 Task: Check the average views per listing of front patio in the last 3 years.
Action: Mouse moved to (1048, 240)
Screenshot: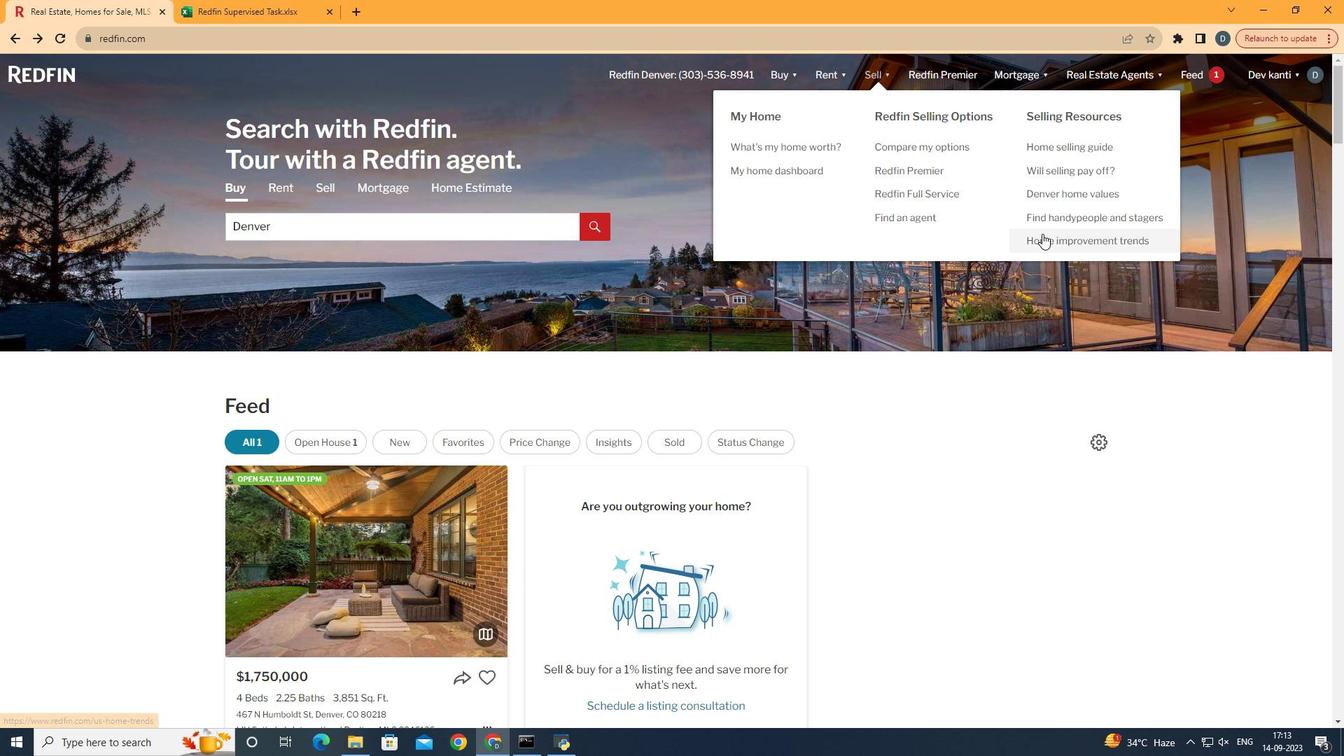 
Action: Mouse pressed left at (1048, 240)
Screenshot: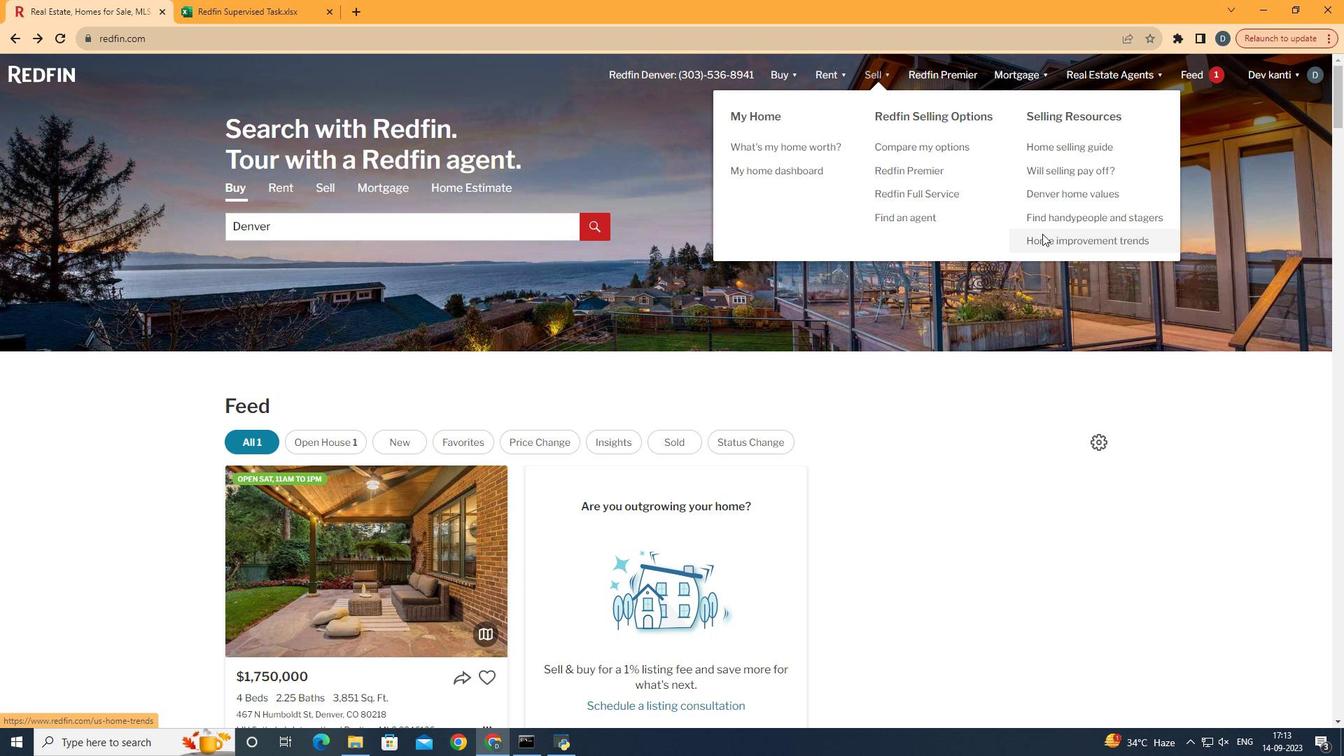 
Action: Mouse moved to (323, 264)
Screenshot: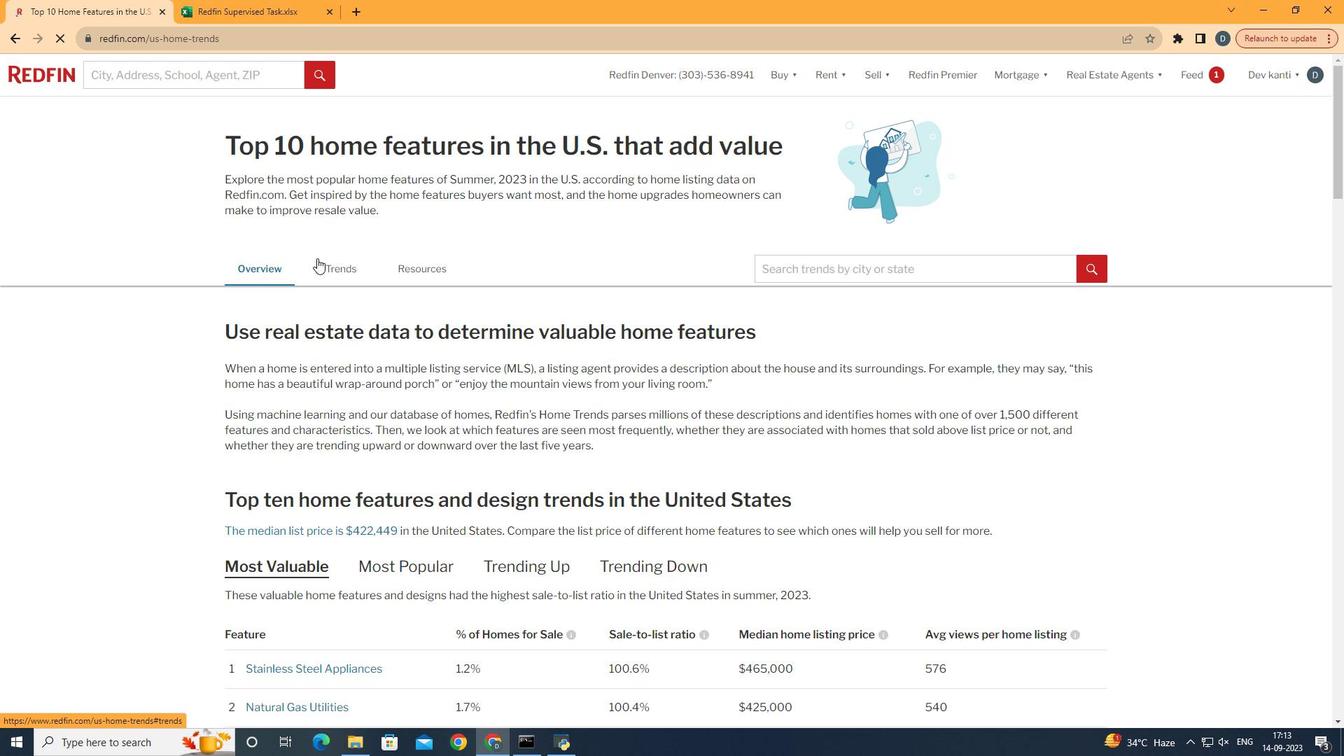 
Action: Mouse pressed left at (323, 264)
Screenshot: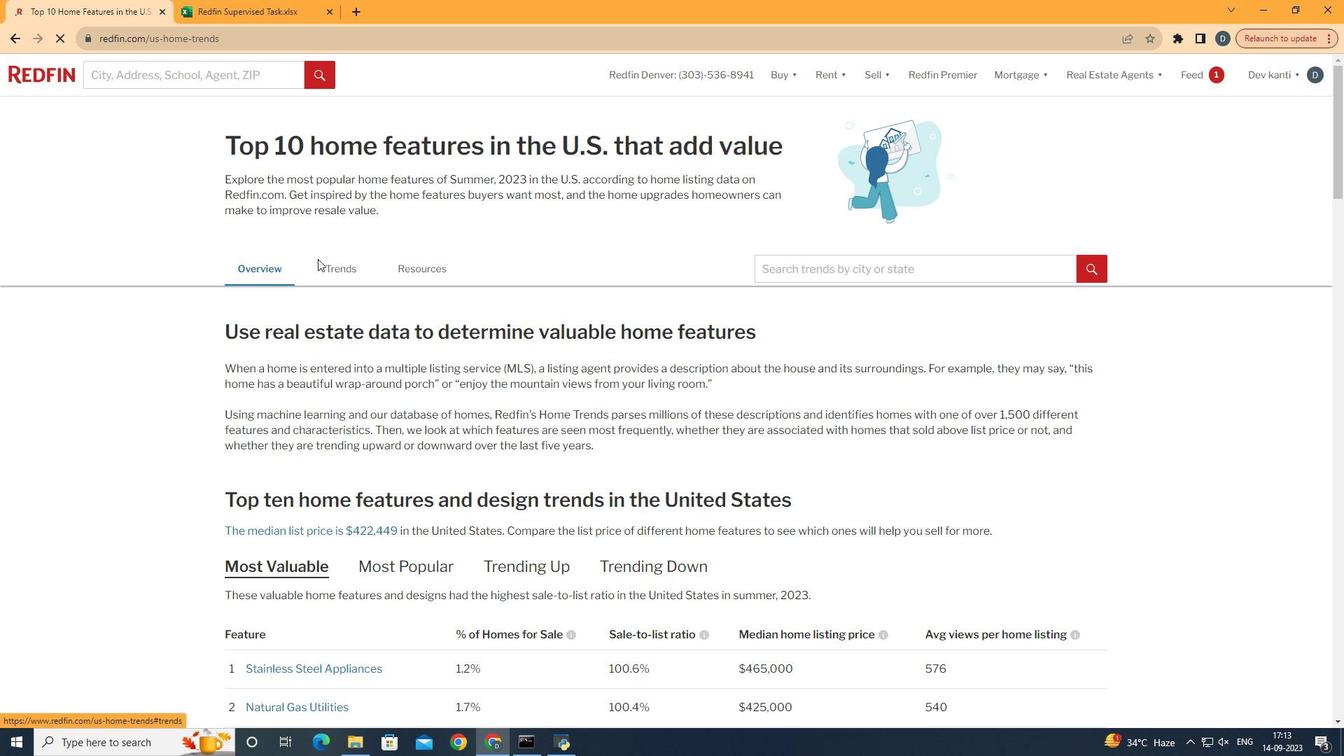 
Action: Mouse moved to (469, 338)
Screenshot: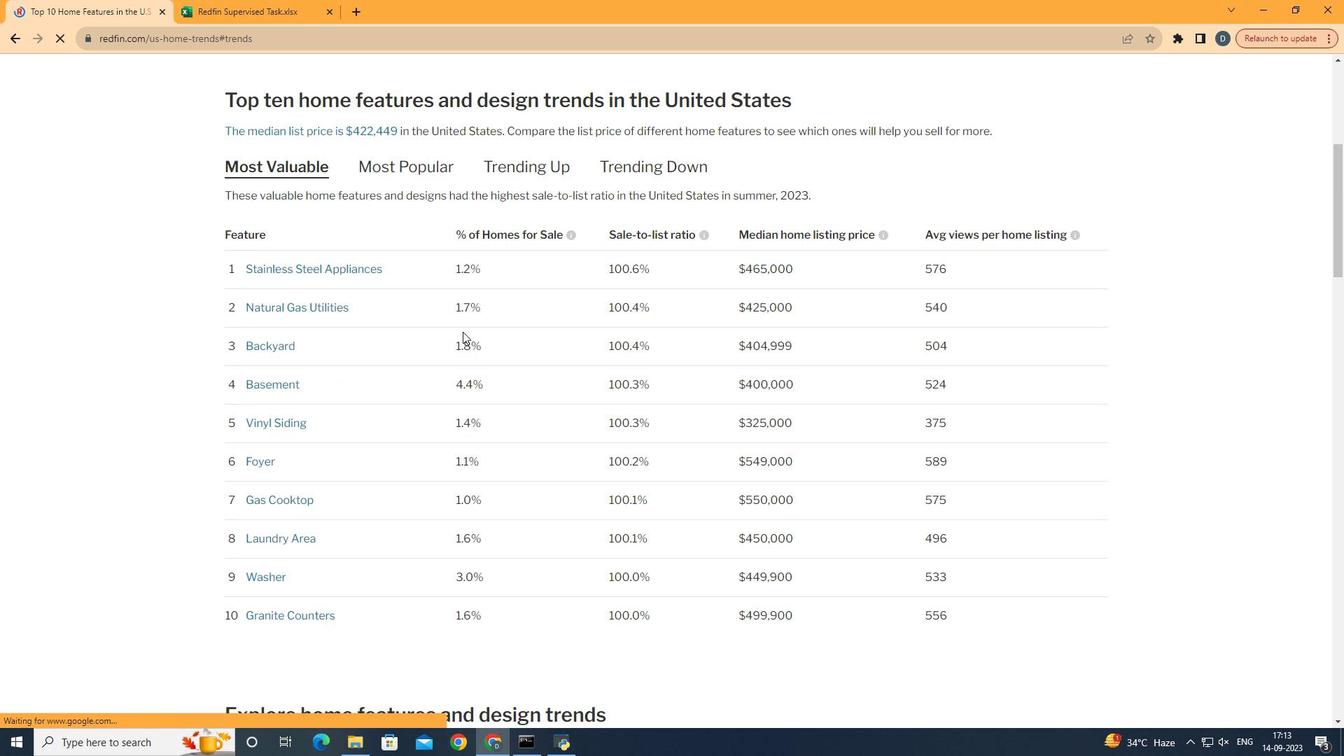 
Action: Mouse scrolled (469, 337) with delta (0, 0)
Screenshot: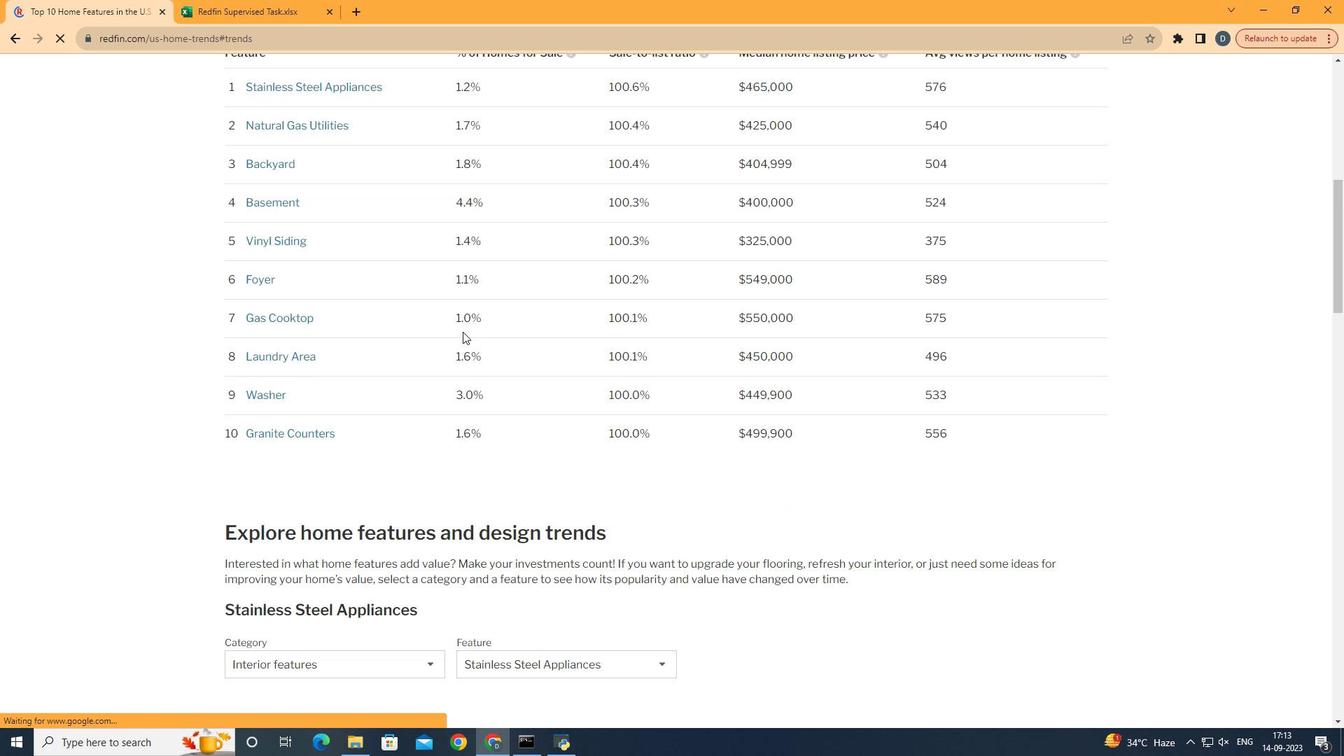 
Action: Mouse scrolled (469, 337) with delta (0, 0)
Screenshot: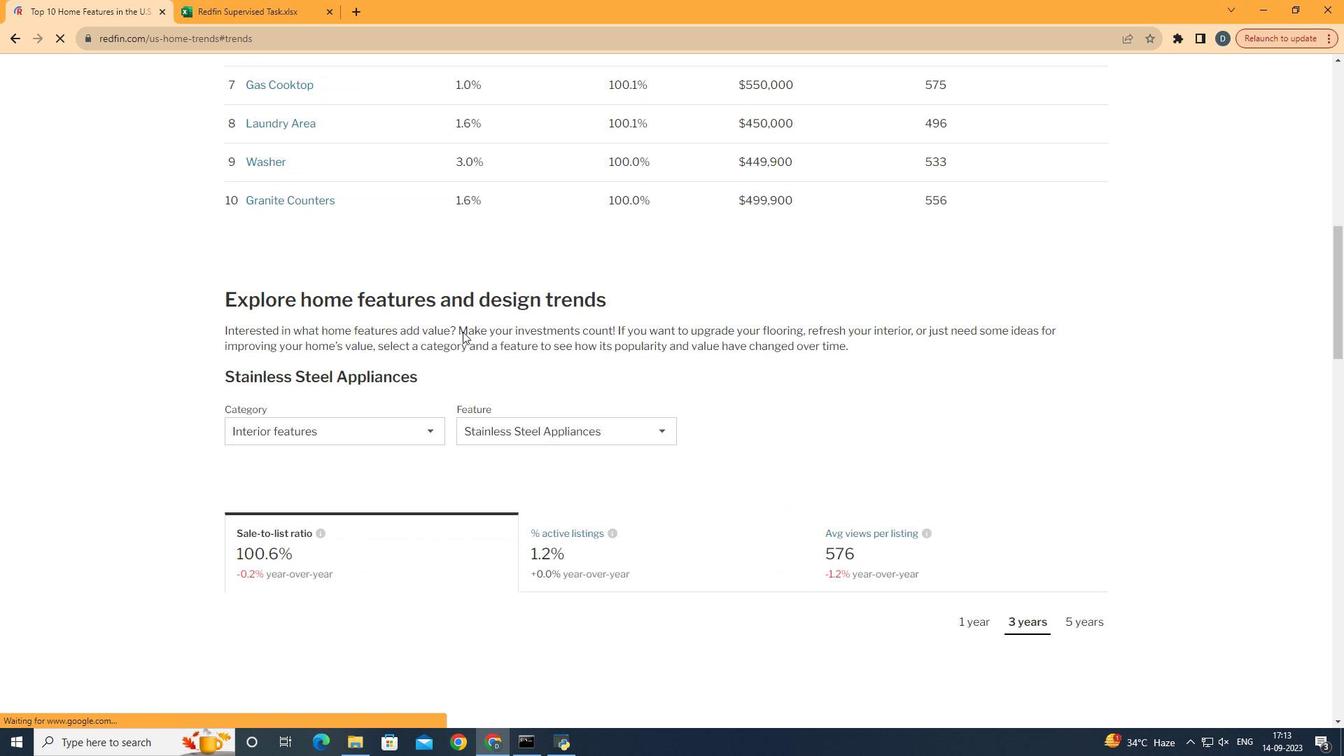 
Action: Mouse scrolled (469, 337) with delta (0, 0)
Screenshot: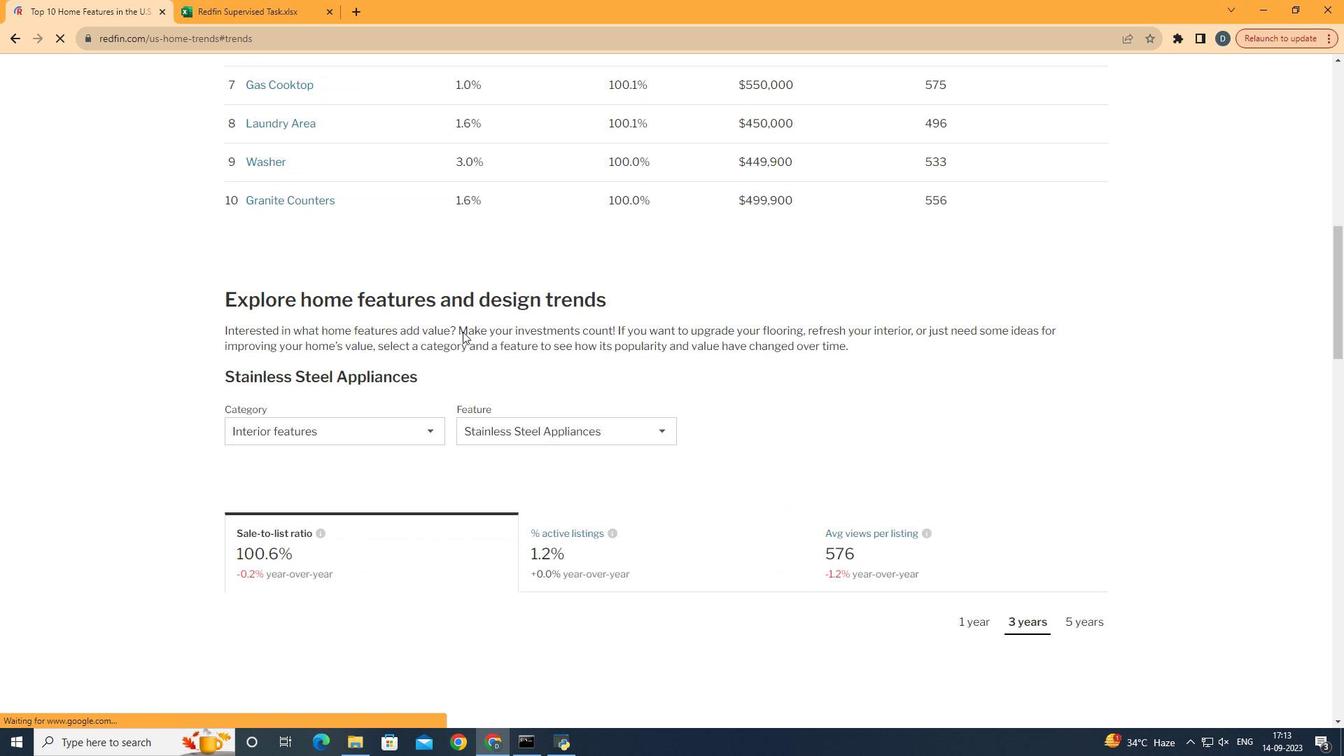 
Action: Mouse scrolled (469, 337) with delta (0, 0)
Screenshot: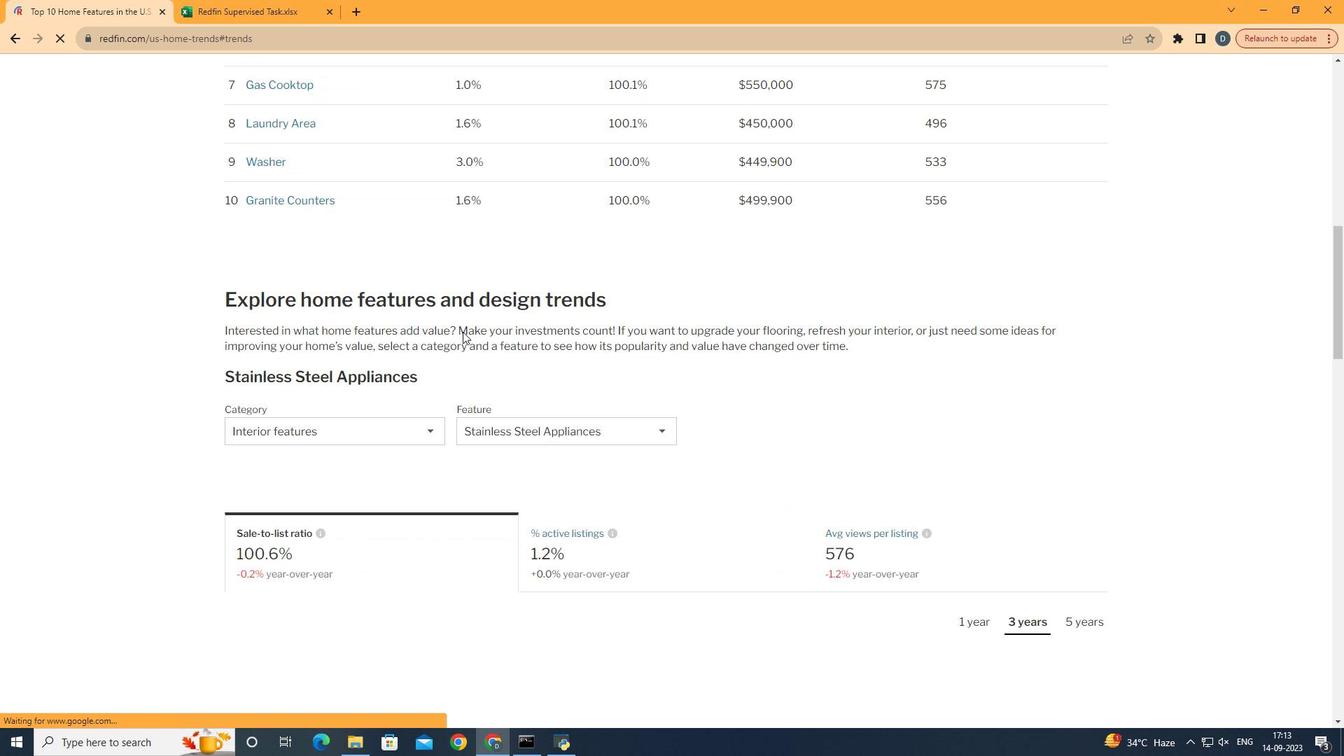 
Action: Mouse scrolled (469, 337) with delta (0, 0)
Screenshot: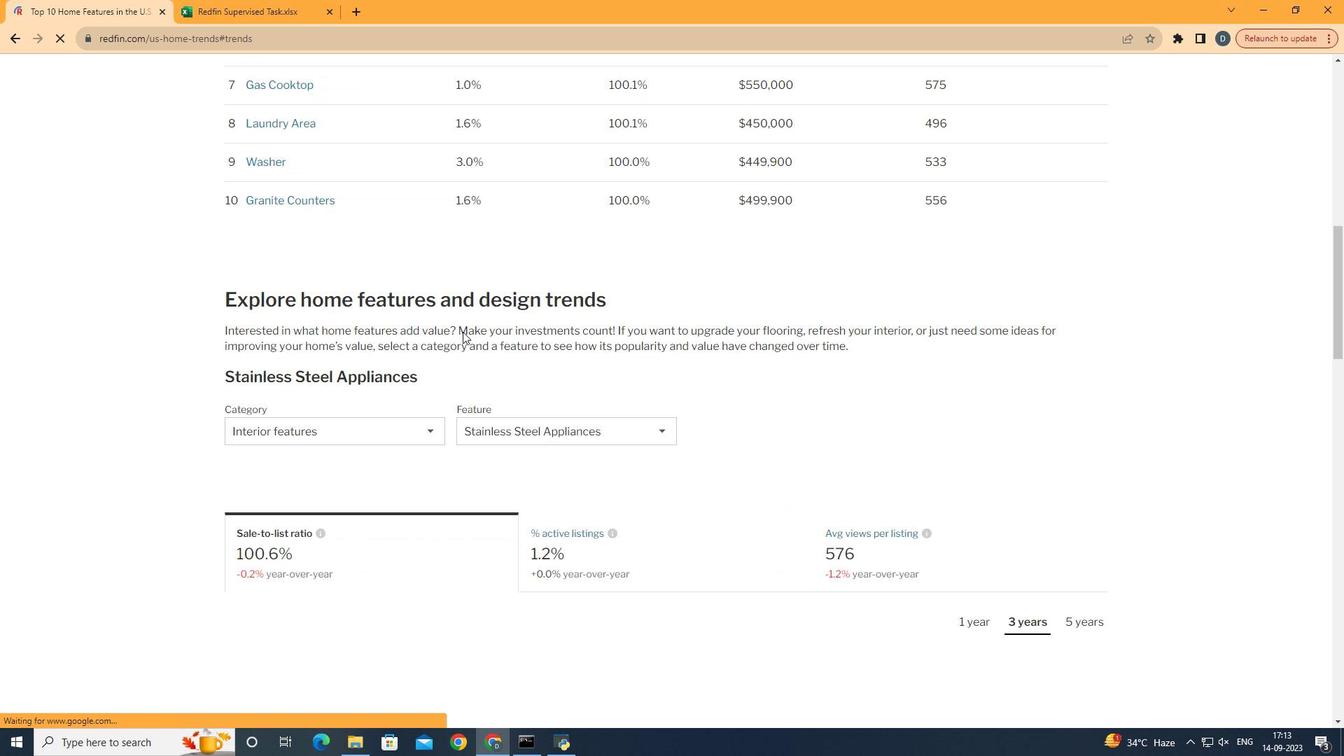 
Action: Mouse scrolled (469, 337) with delta (0, 0)
Screenshot: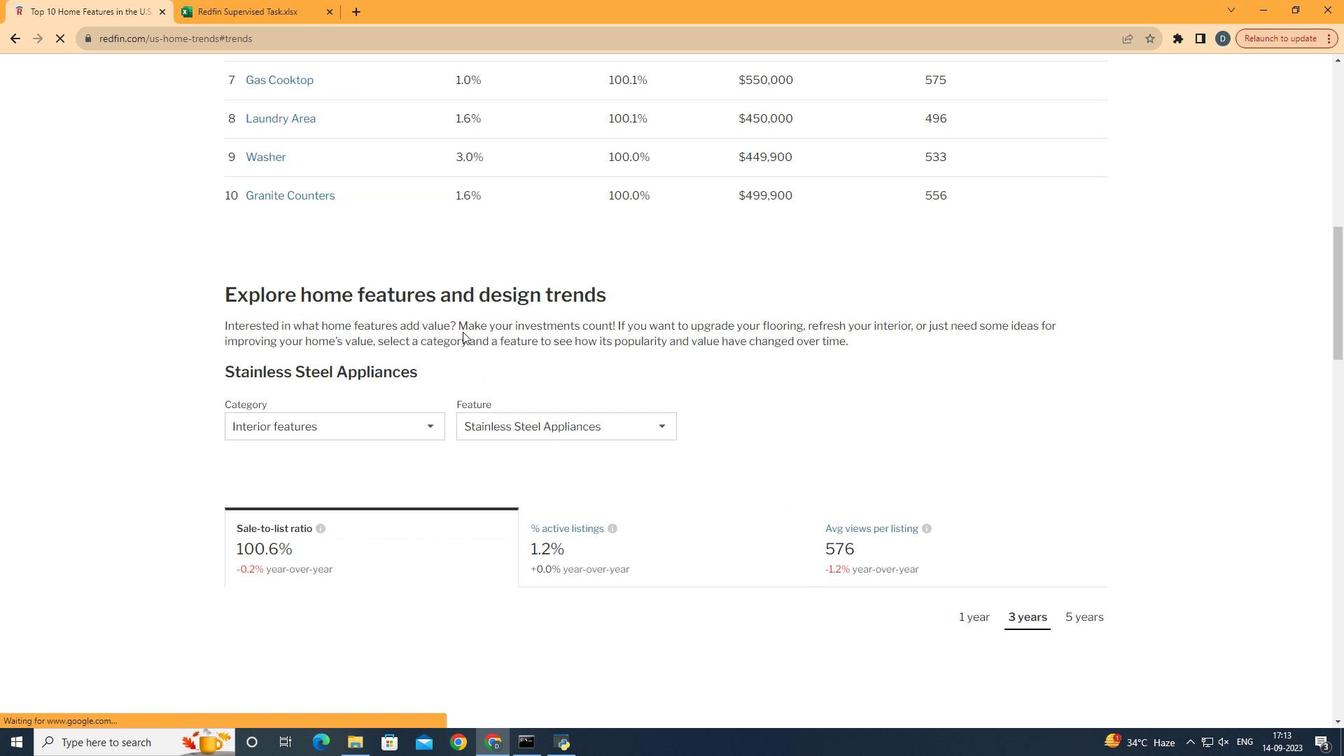 
Action: Mouse scrolled (469, 337) with delta (0, 0)
Screenshot: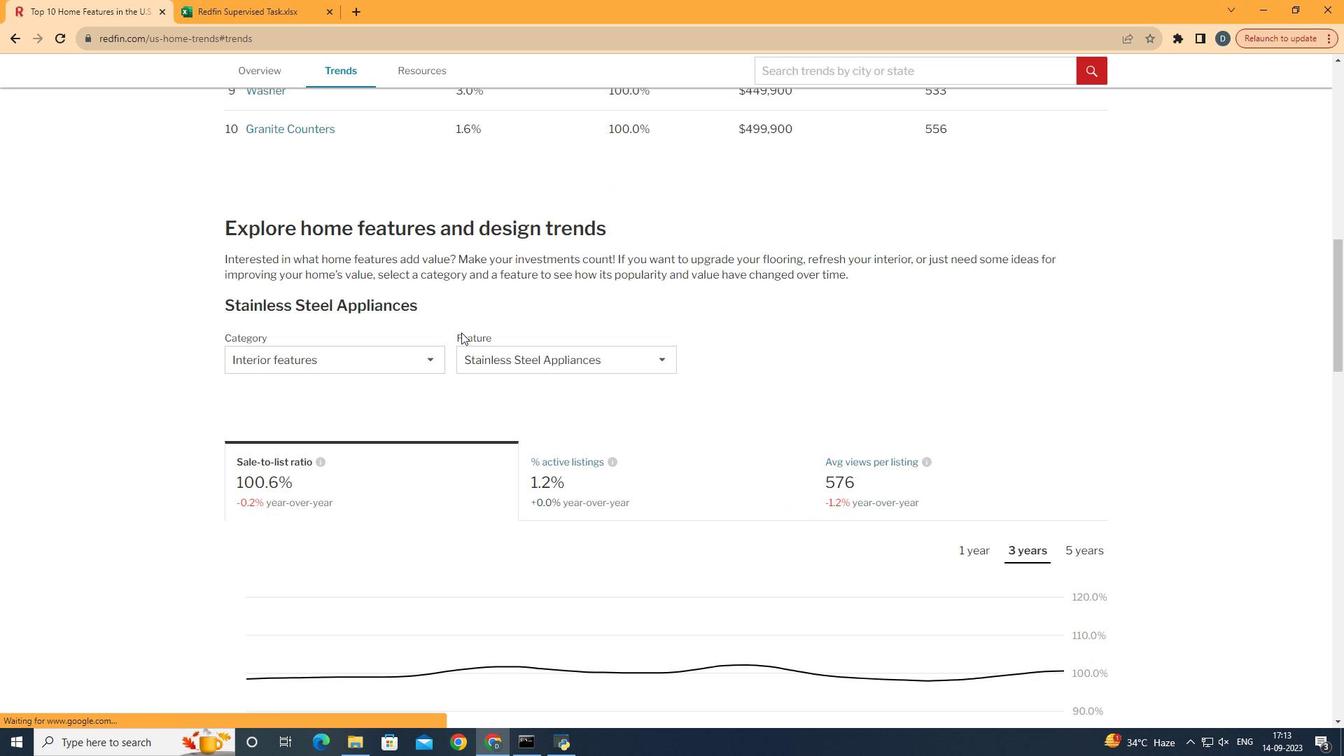 
Action: Mouse moved to (460, 340)
Screenshot: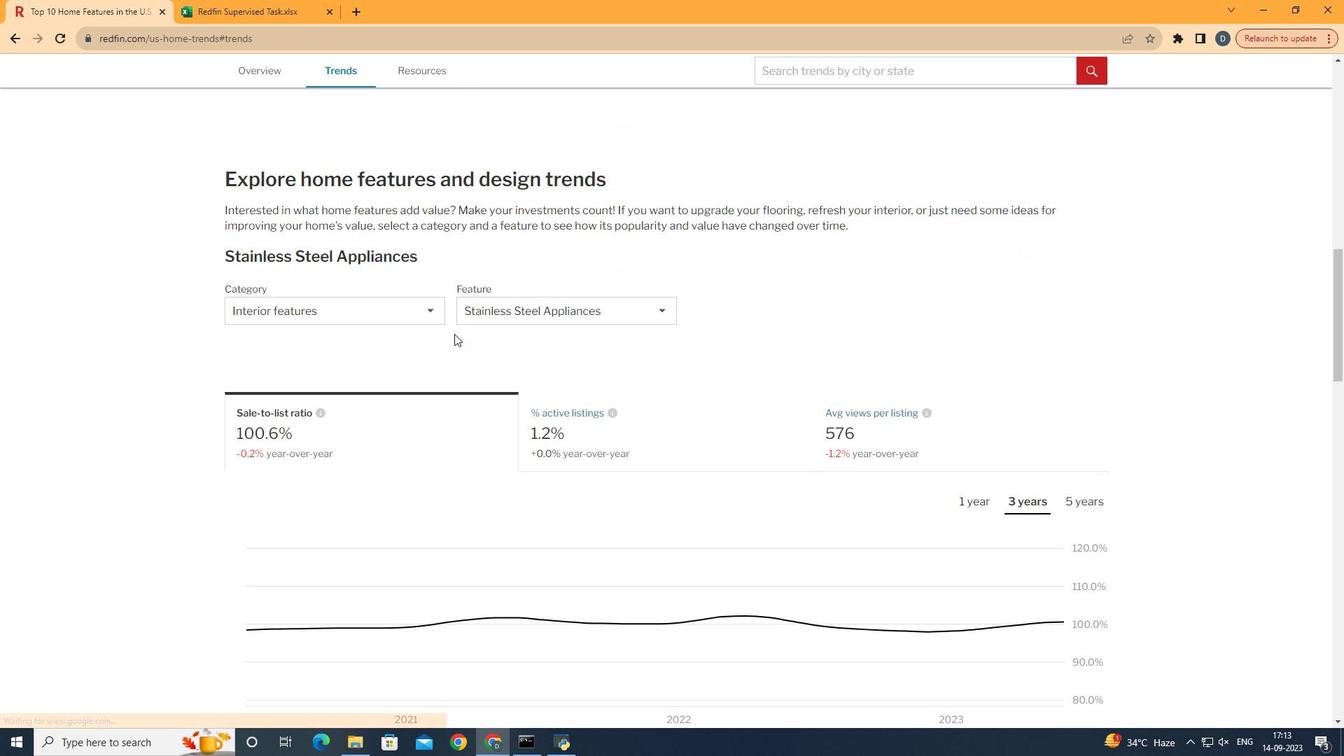 
Action: Mouse scrolled (460, 339) with delta (0, 0)
Screenshot: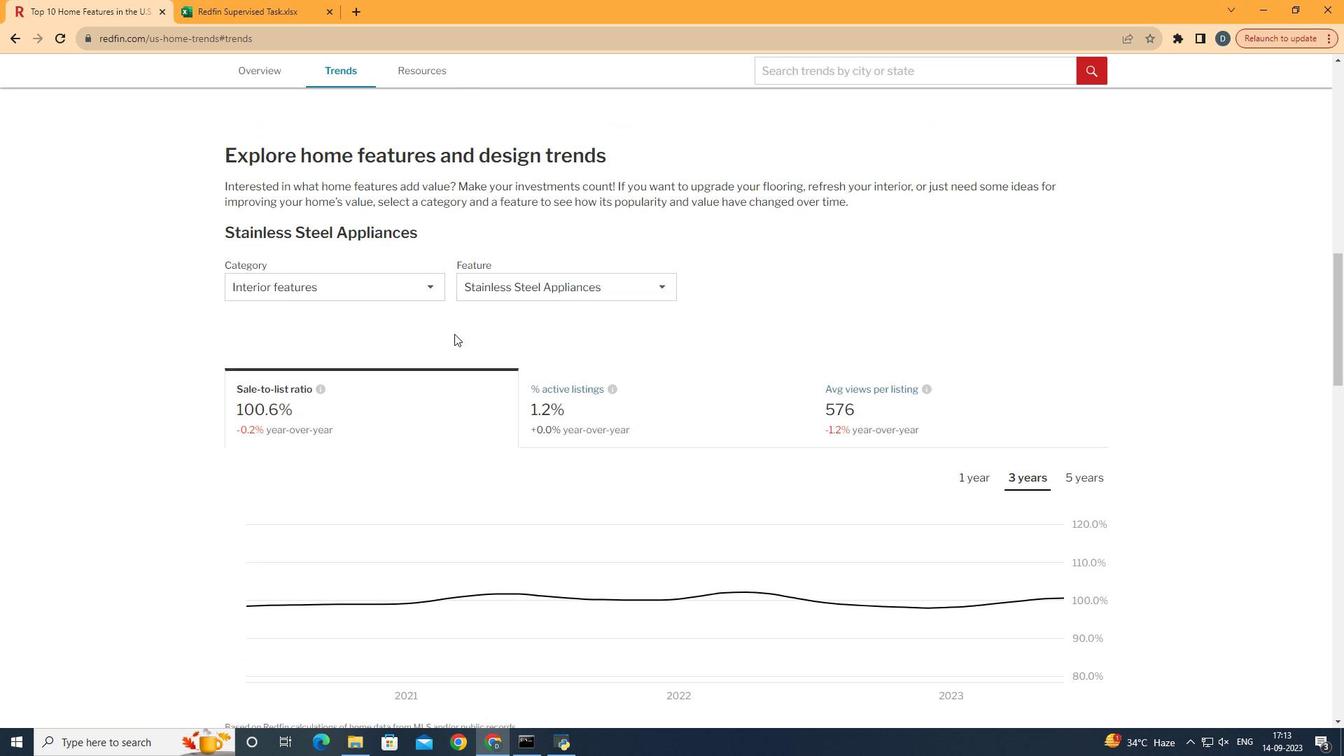 
Action: Mouse moved to (460, 340)
Screenshot: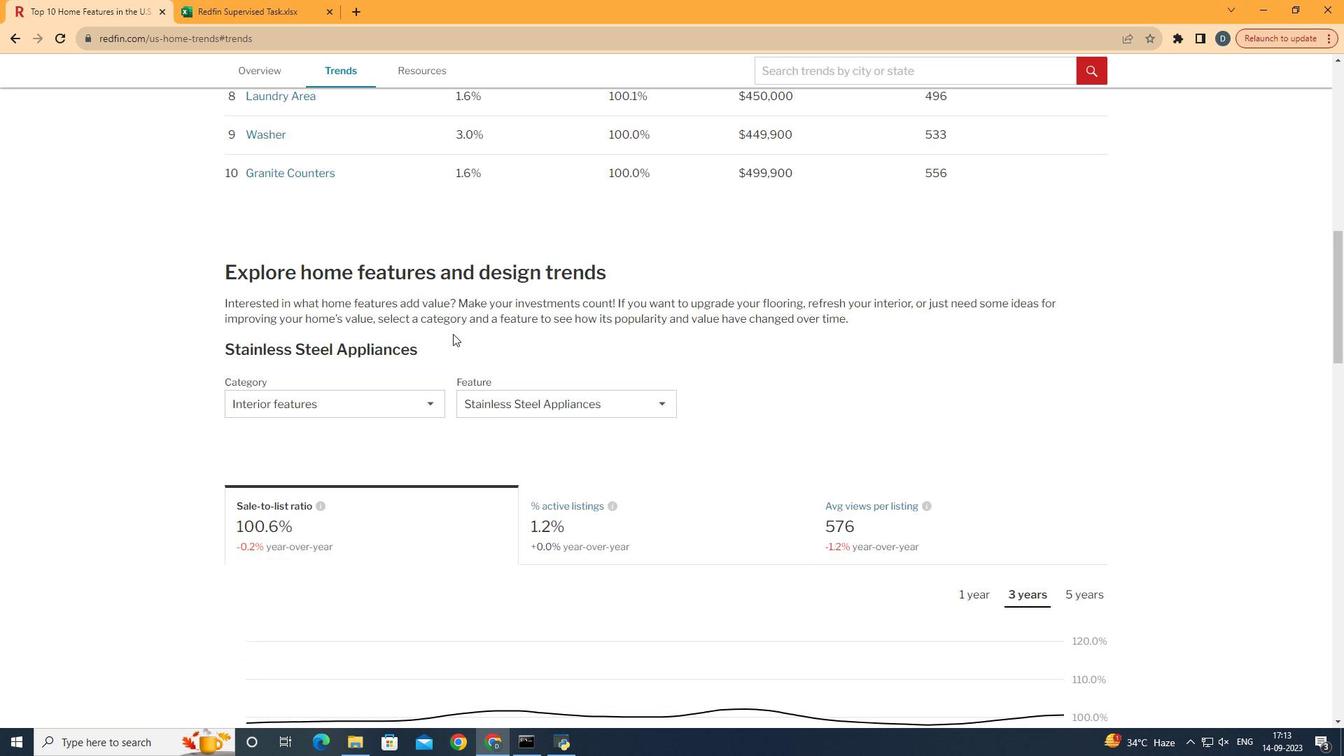 
Action: Mouse scrolled (460, 339) with delta (0, 0)
Screenshot: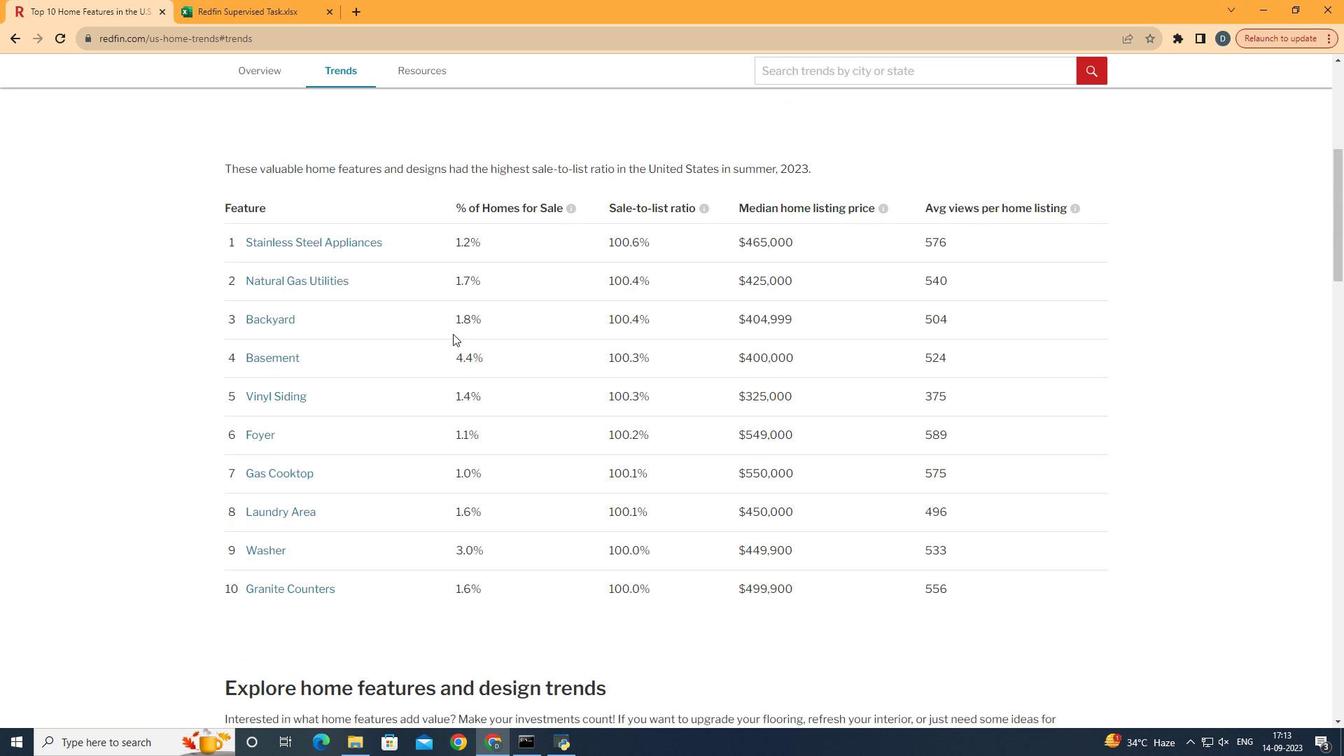 
Action: Mouse moved to (458, 340)
Screenshot: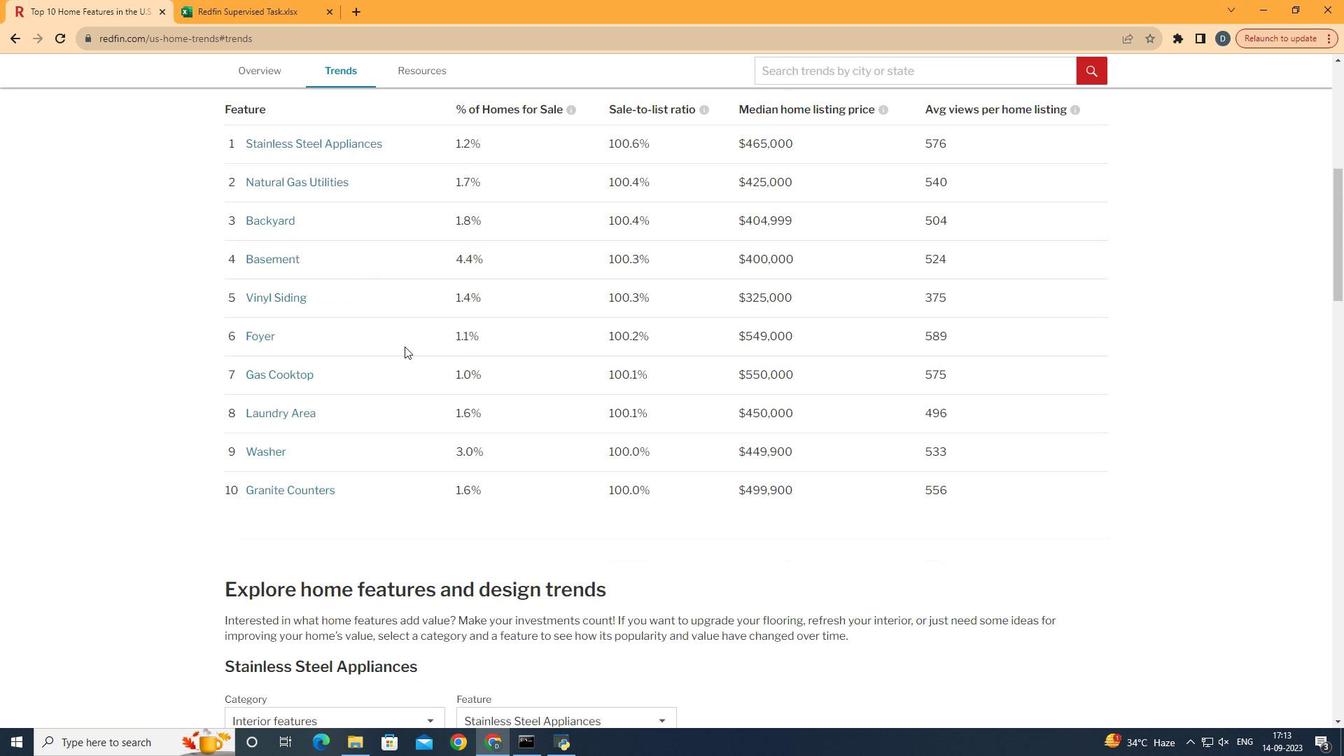 
Action: Mouse scrolled (458, 339) with delta (0, 0)
Screenshot: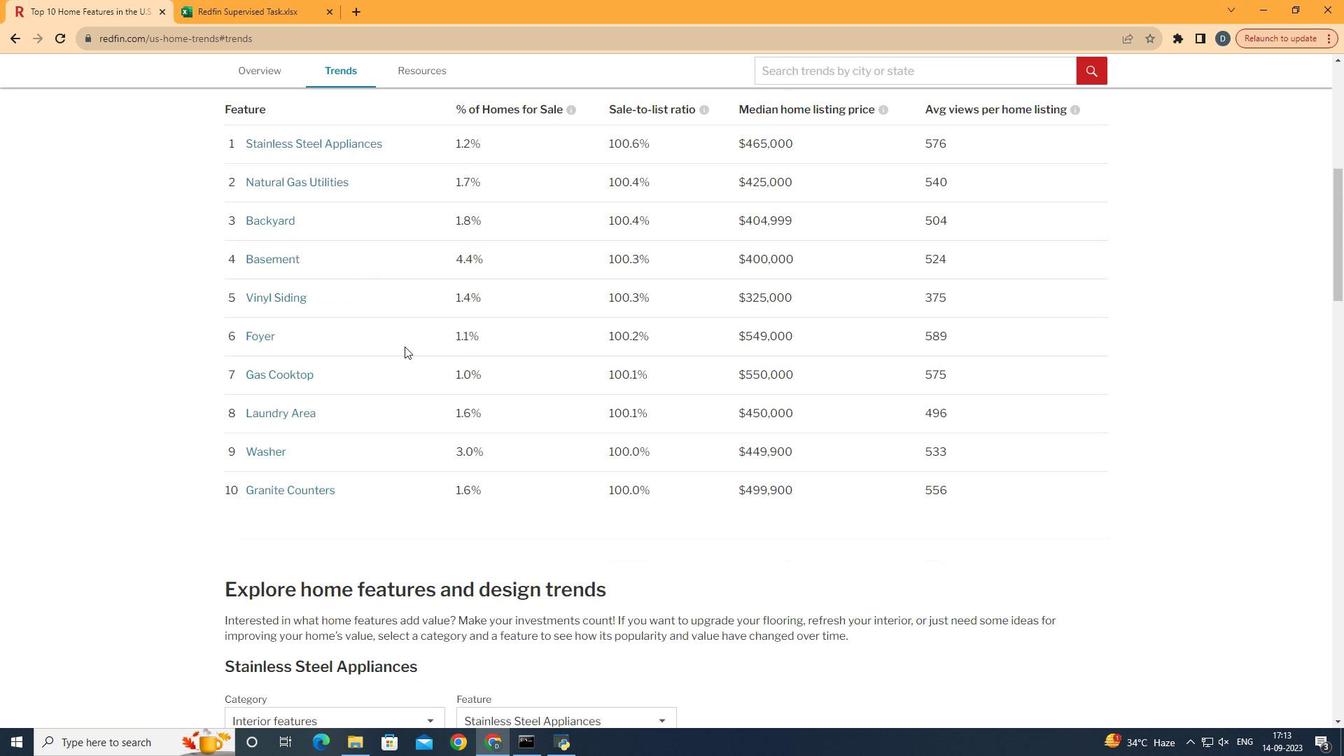
Action: Mouse scrolled (458, 339) with delta (0, 0)
Screenshot: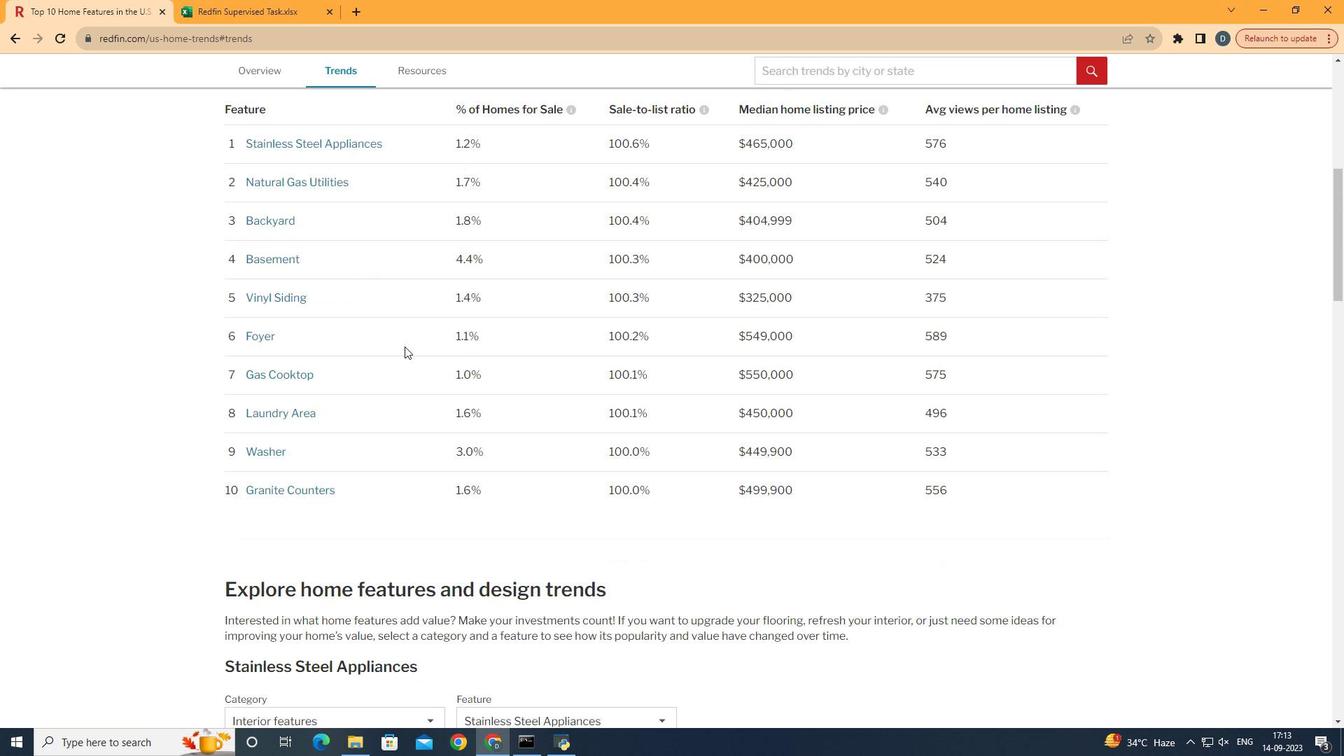 
Action: Mouse moved to (389, 358)
Screenshot: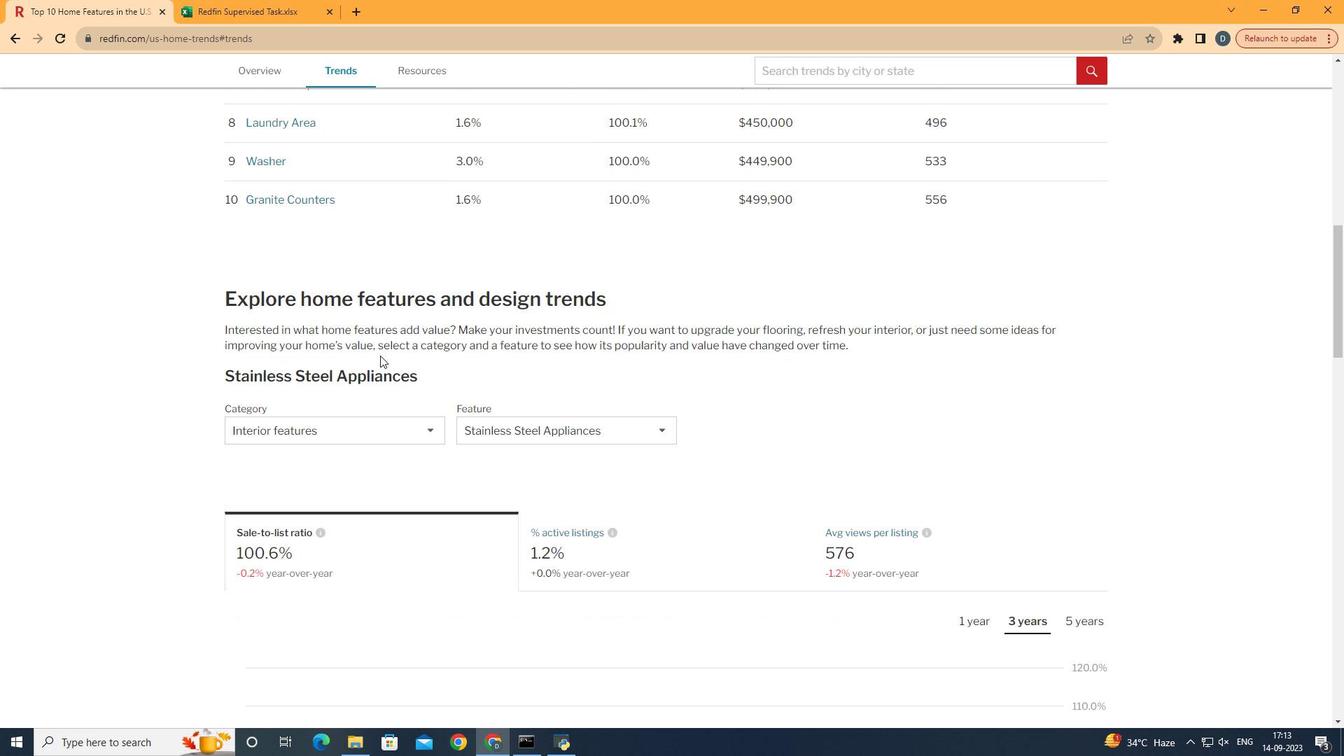
Action: Mouse scrolled (389, 357) with delta (0, 0)
Screenshot: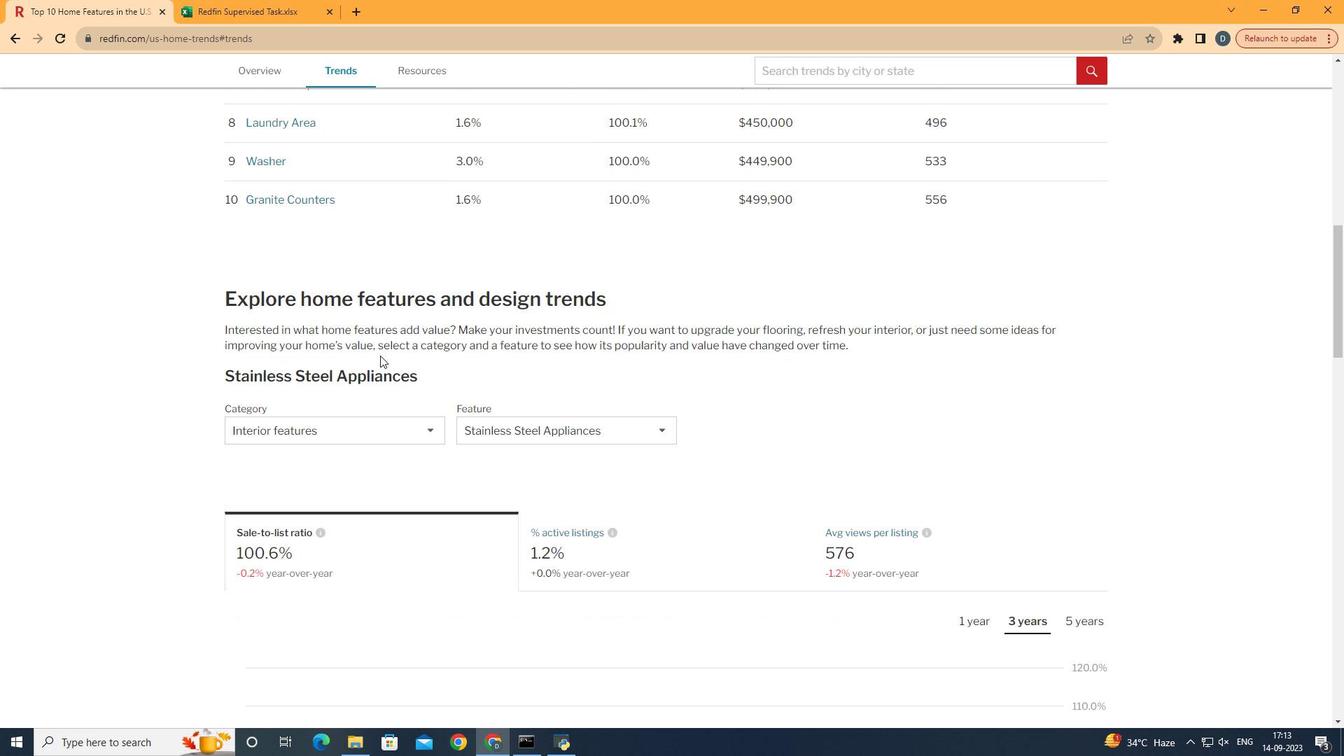 
Action: Mouse moved to (389, 359)
Screenshot: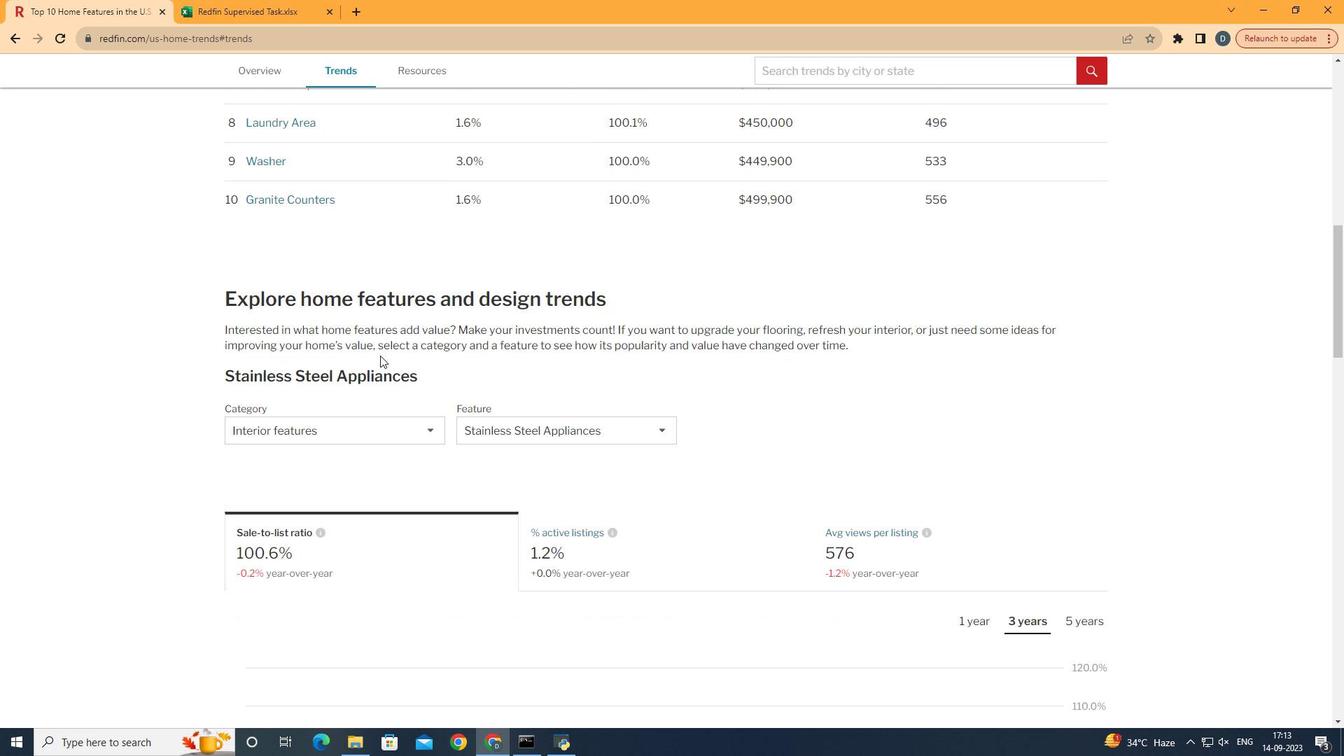 
Action: Mouse scrolled (389, 358) with delta (0, 0)
Screenshot: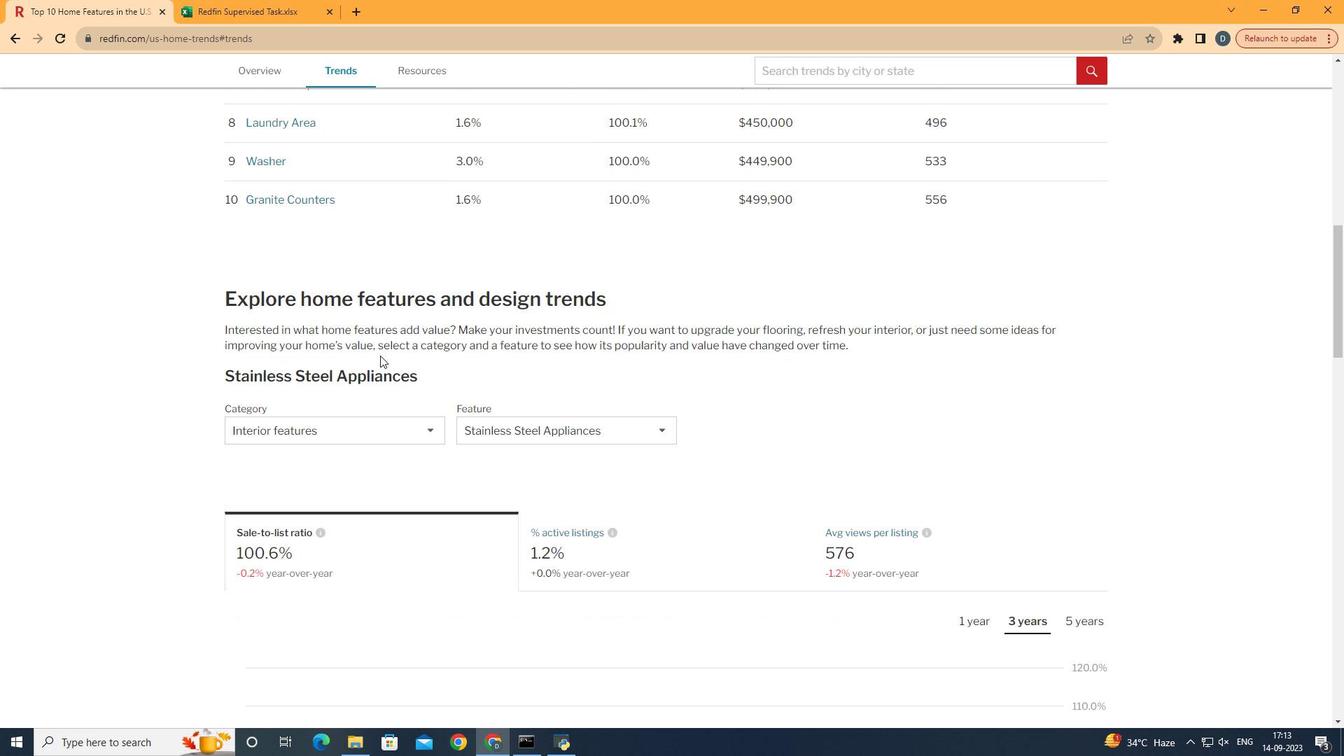 
Action: Mouse moved to (389, 359)
Screenshot: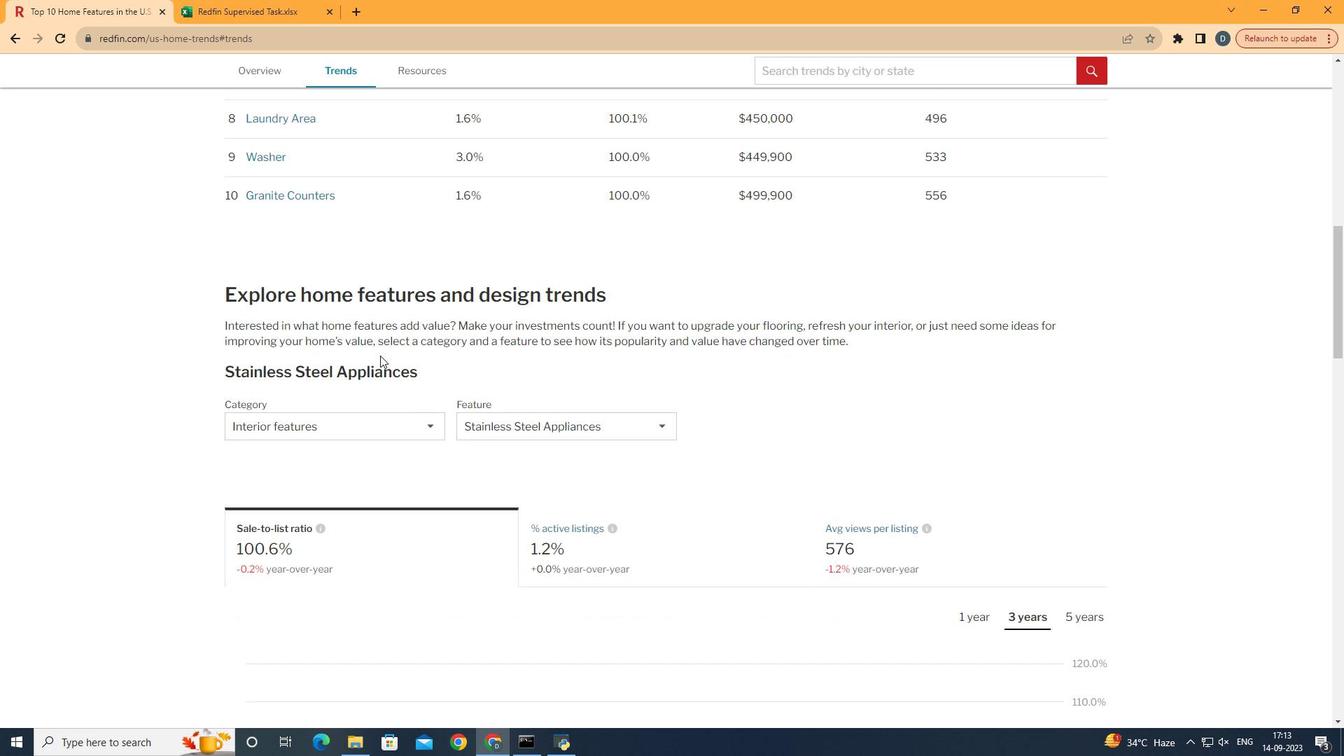 
Action: Mouse scrolled (389, 359) with delta (0, 0)
Screenshot: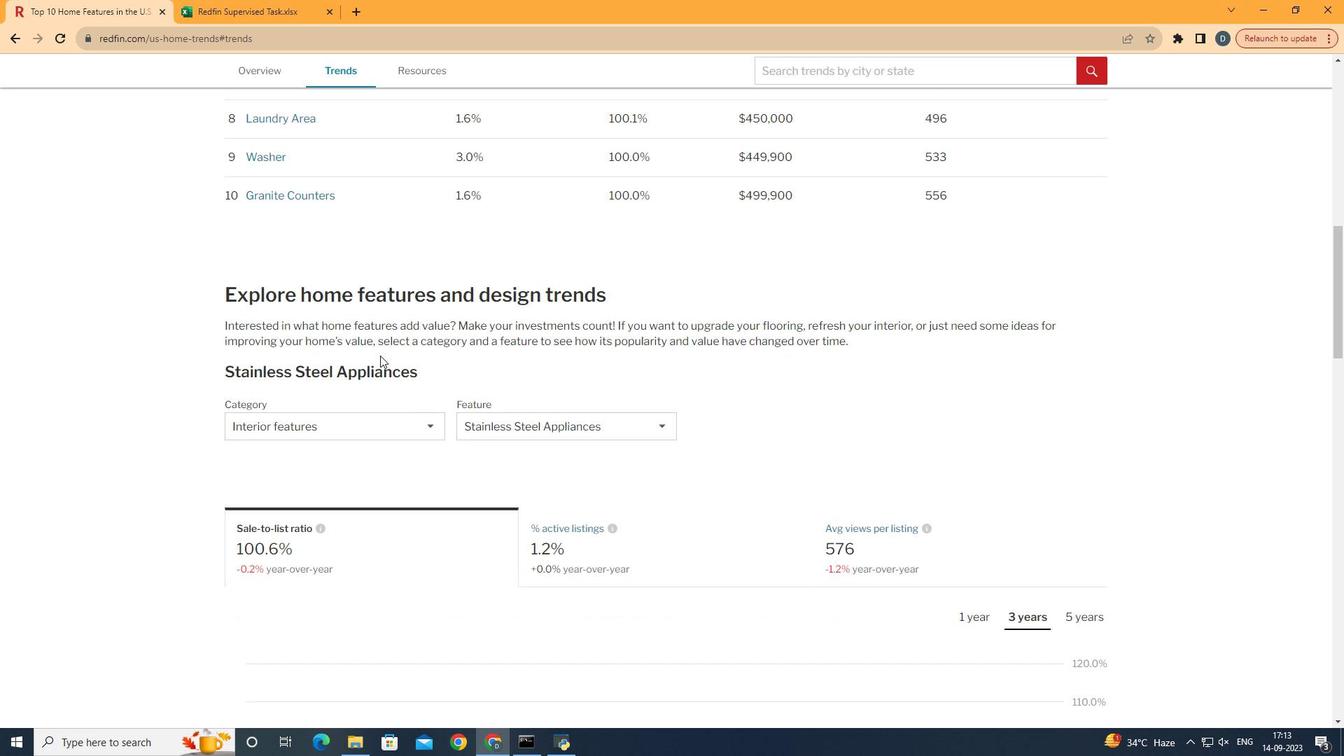 
Action: Mouse scrolled (389, 359) with delta (0, 0)
Screenshot: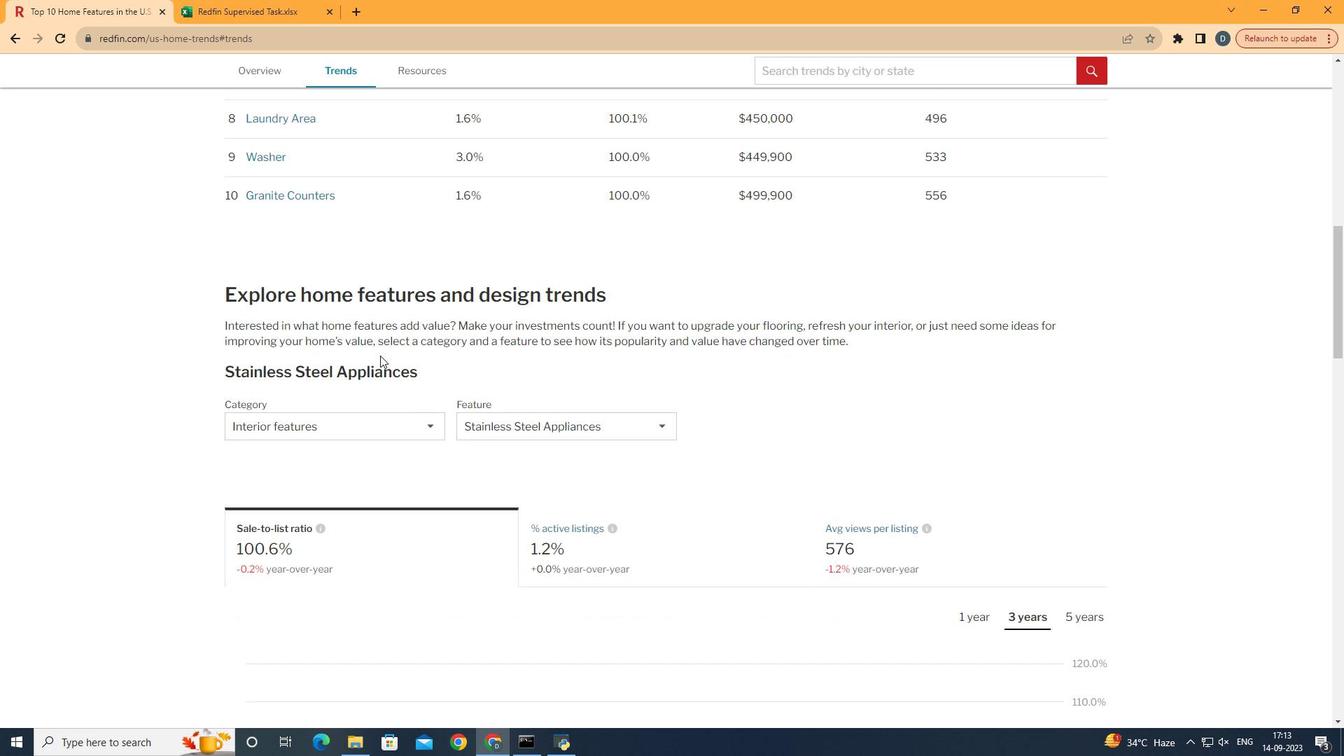 
Action: Mouse moved to (386, 362)
Screenshot: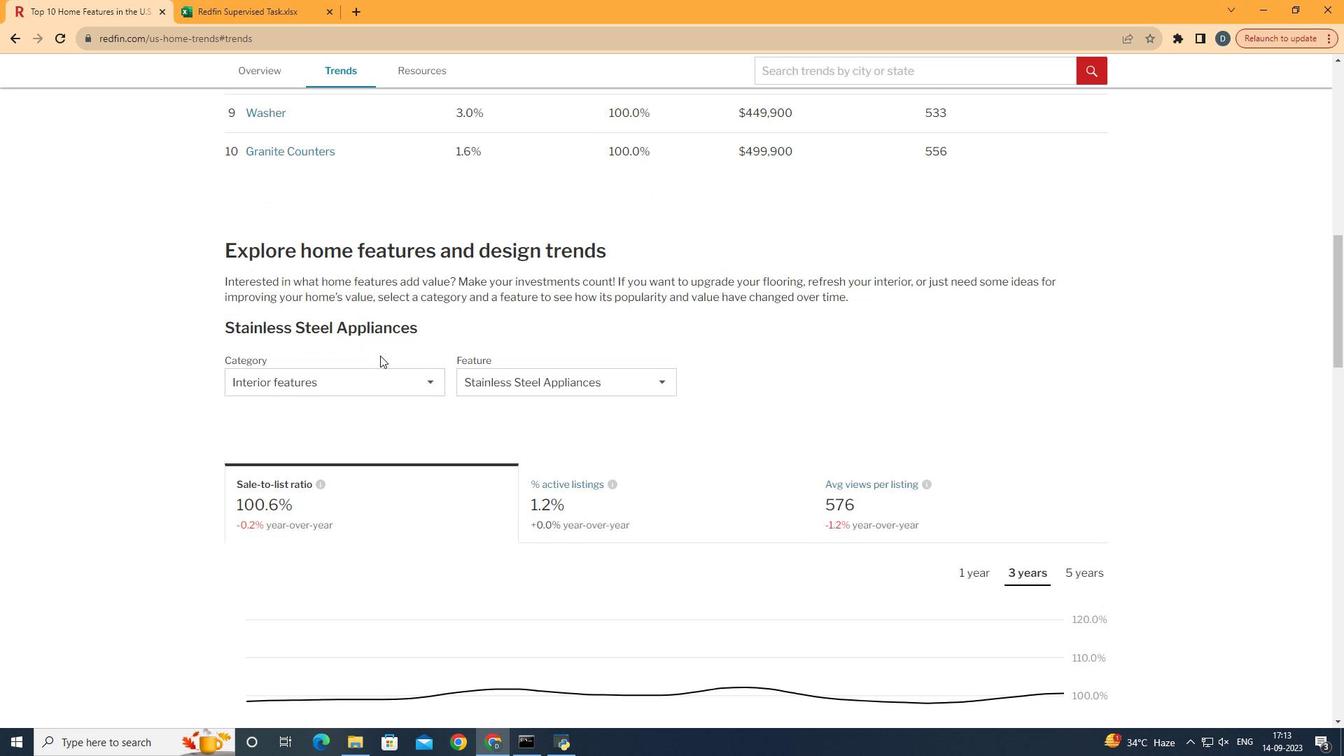 
Action: Mouse scrolled (386, 361) with delta (0, 0)
Screenshot: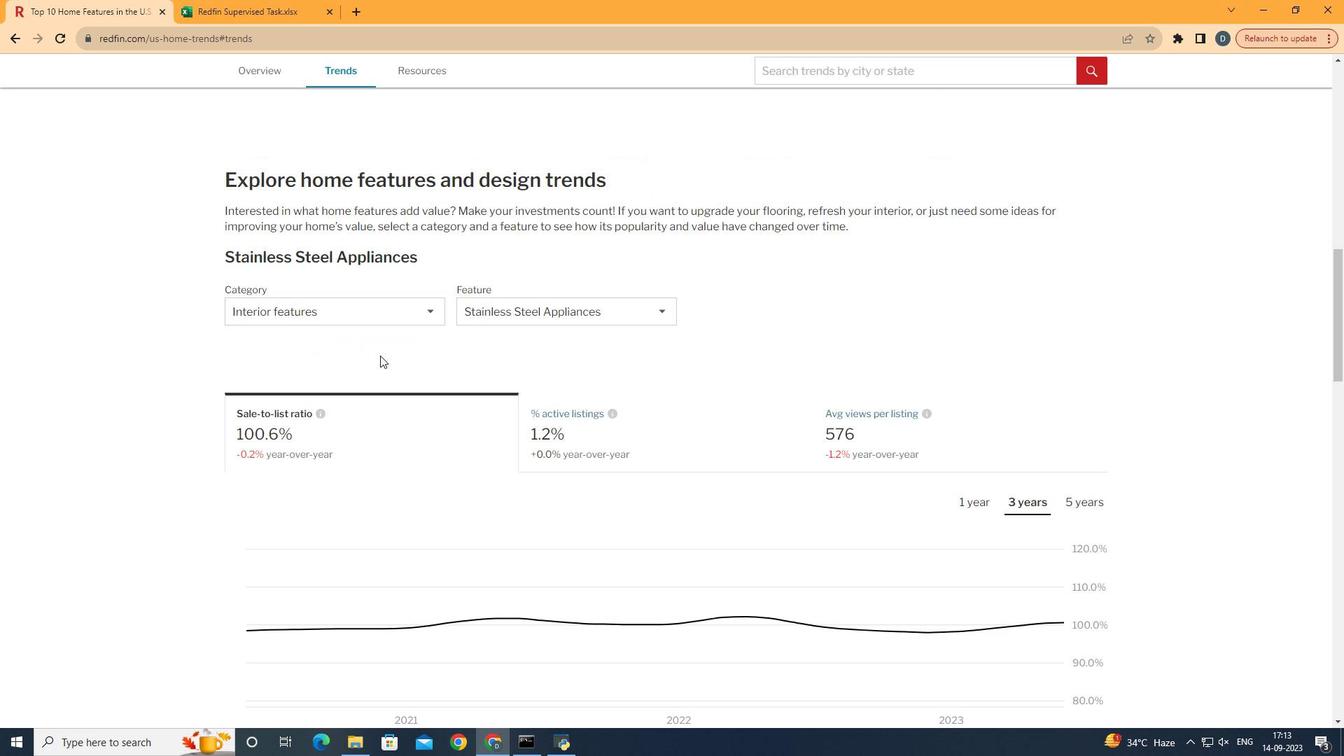 
Action: Mouse scrolled (386, 361) with delta (0, 0)
Screenshot: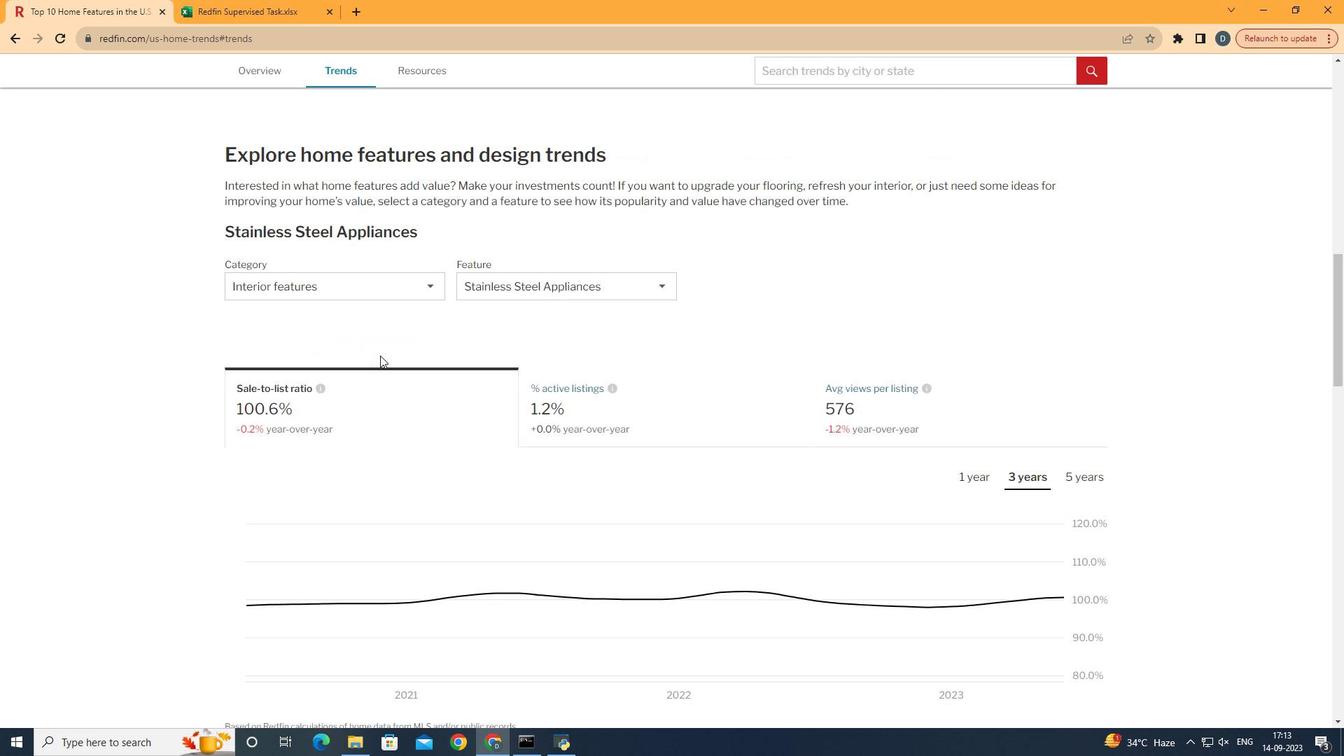 
Action: Mouse moved to (388, 296)
Screenshot: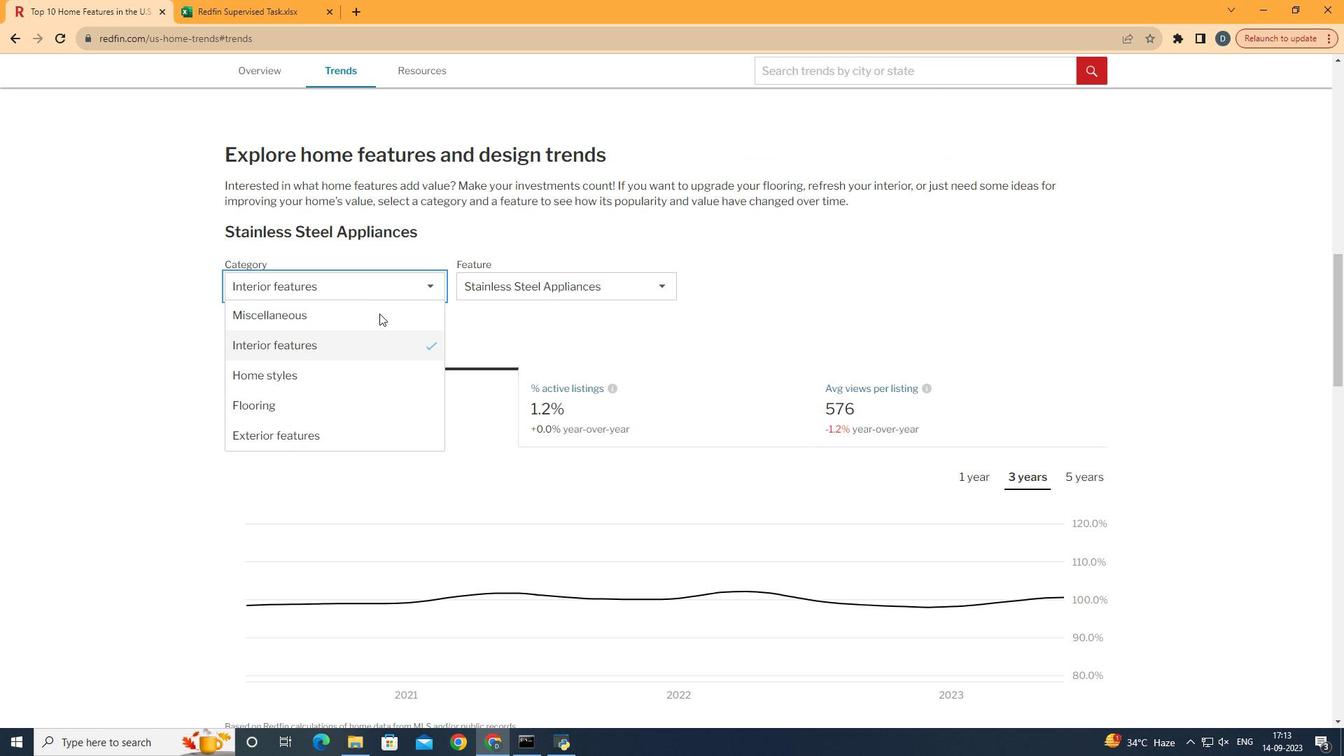
Action: Mouse pressed left at (388, 296)
Screenshot: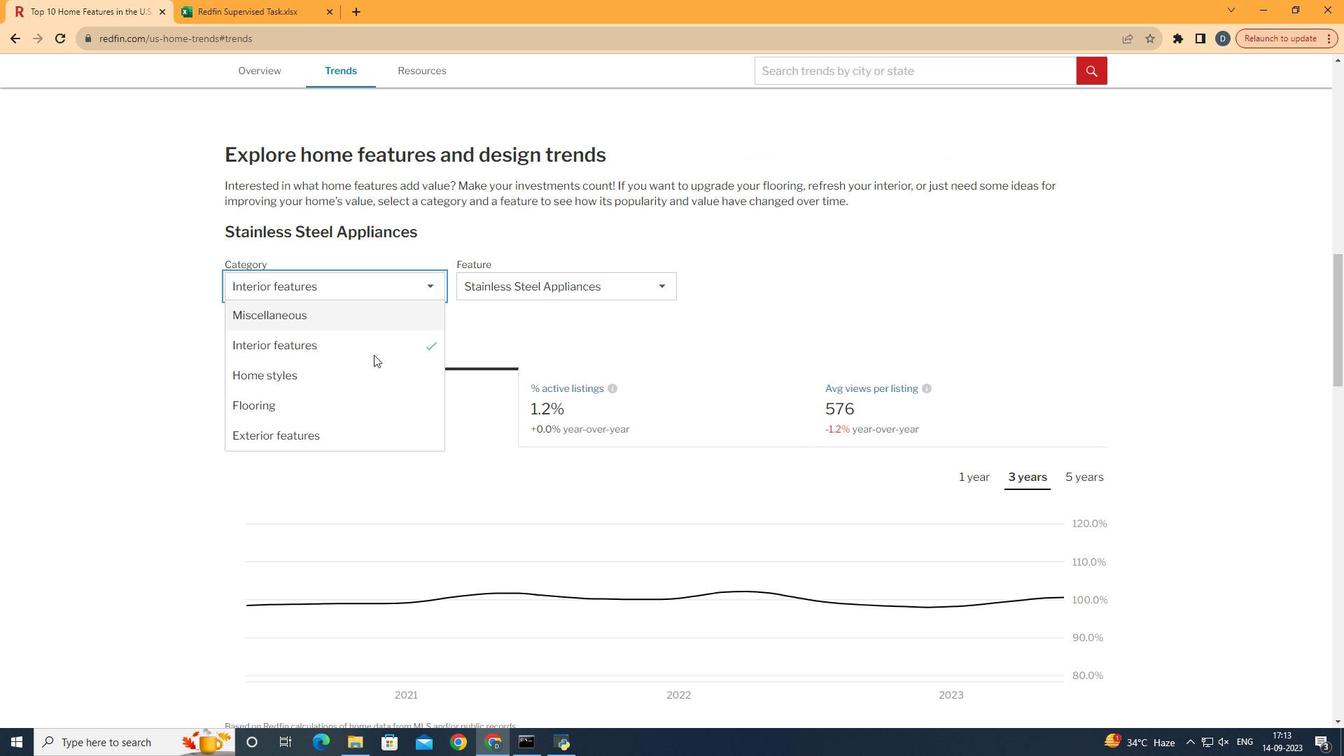 
Action: Mouse moved to (385, 435)
Screenshot: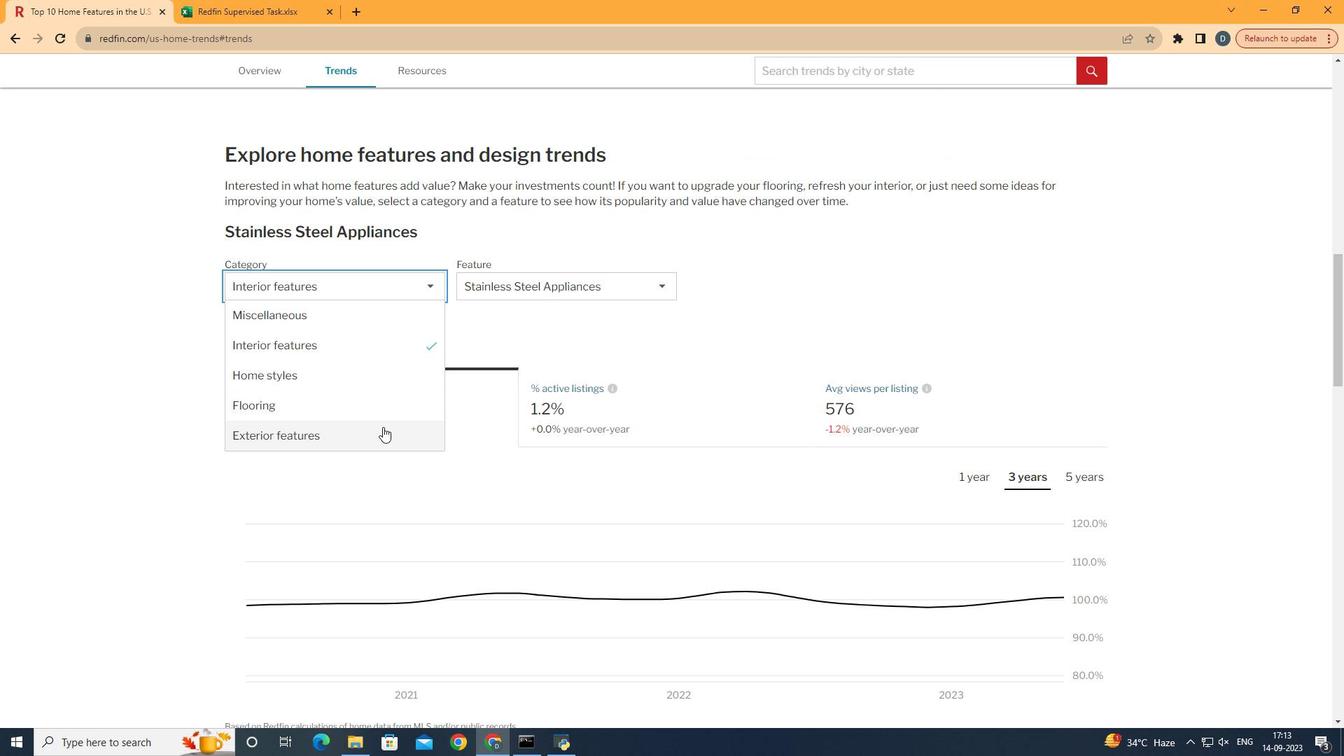 
Action: Mouse pressed left at (385, 435)
Screenshot: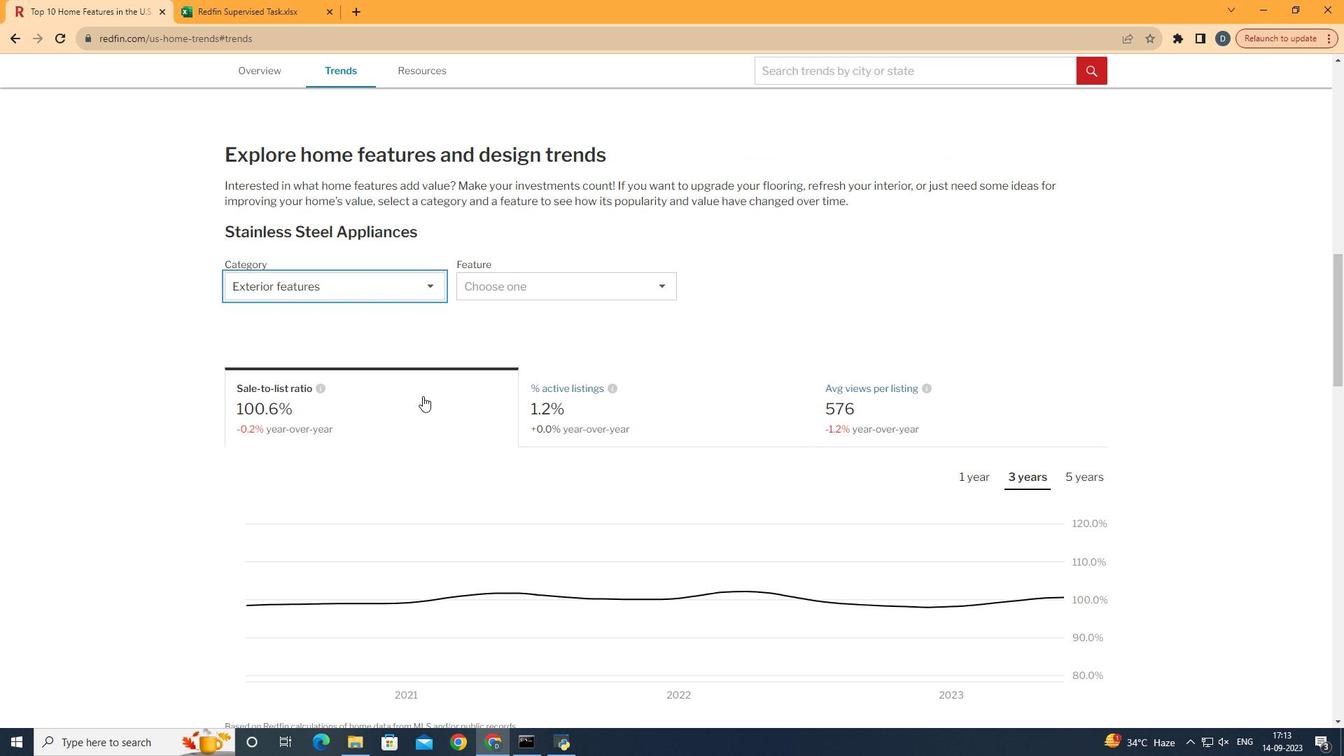 
Action: Mouse moved to (561, 309)
Screenshot: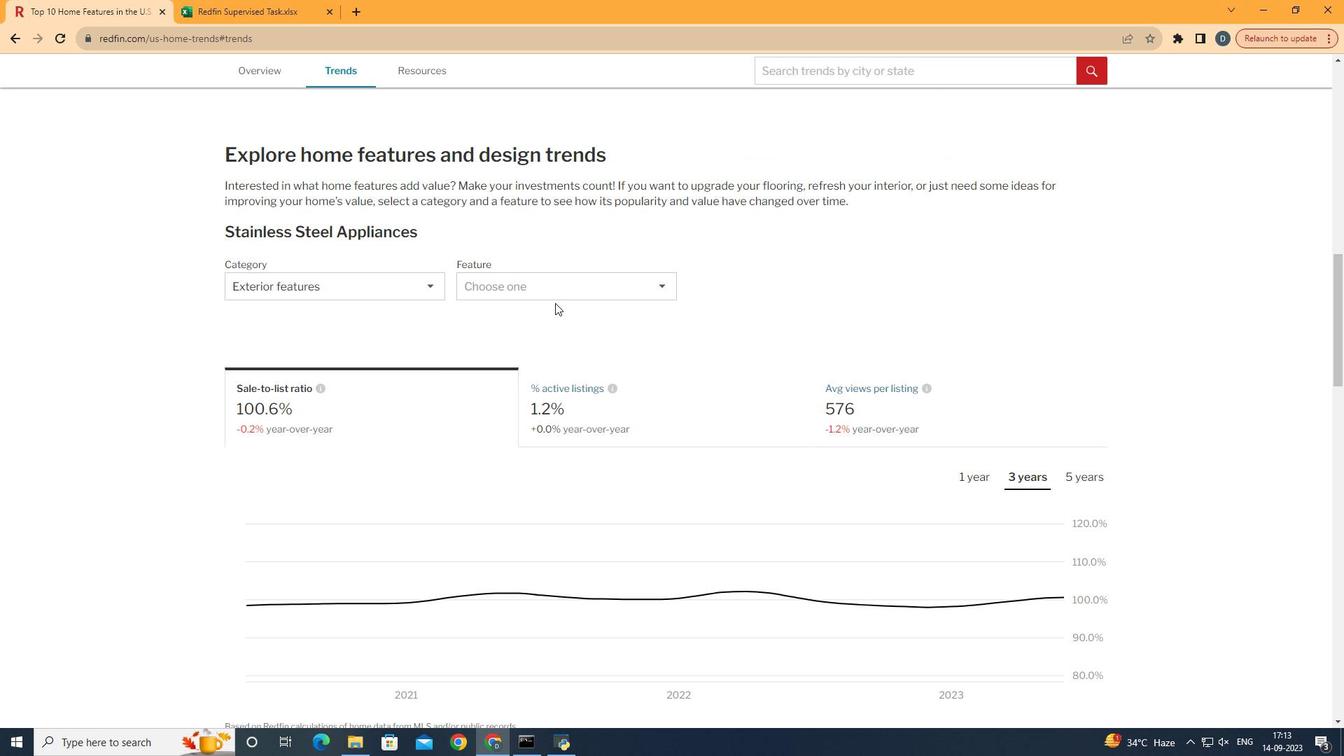 
Action: Mouse pressed left at (561, 309)
Screenshot: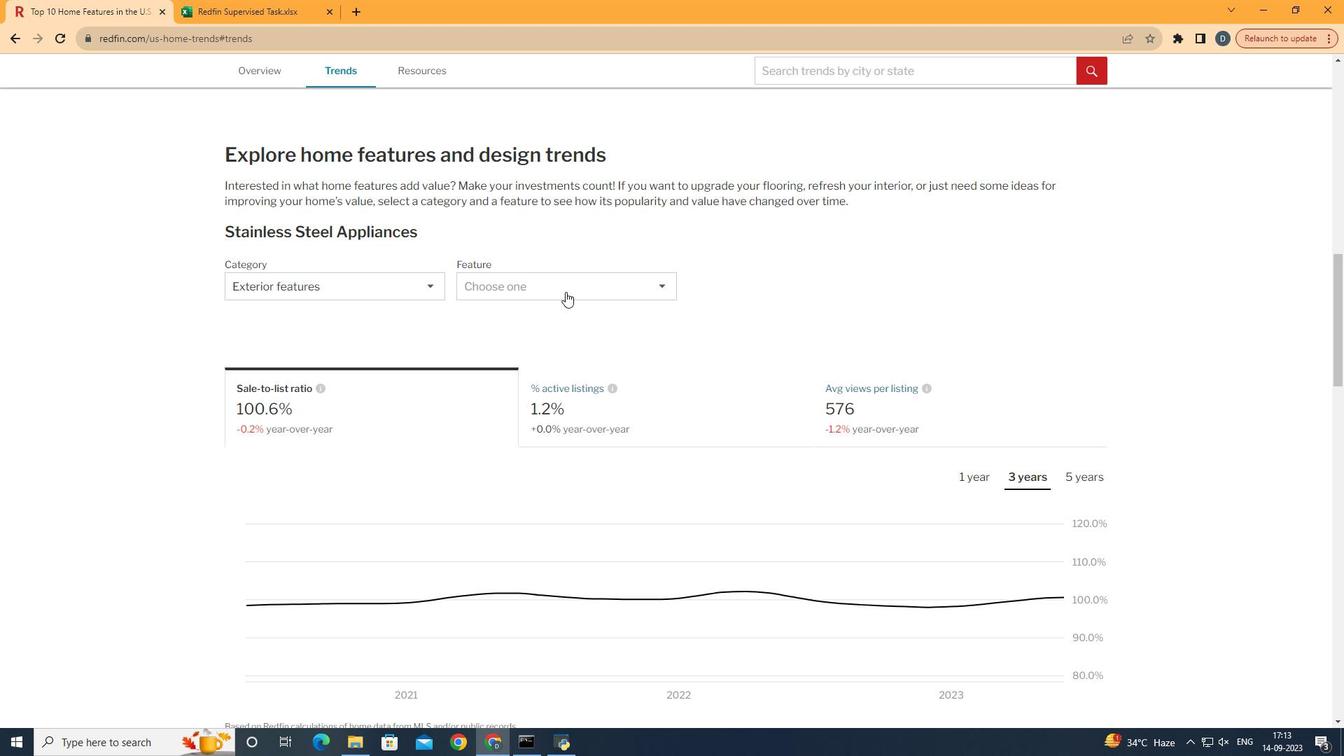 
Action: Mouse moved to (574, 295)
Screenshot: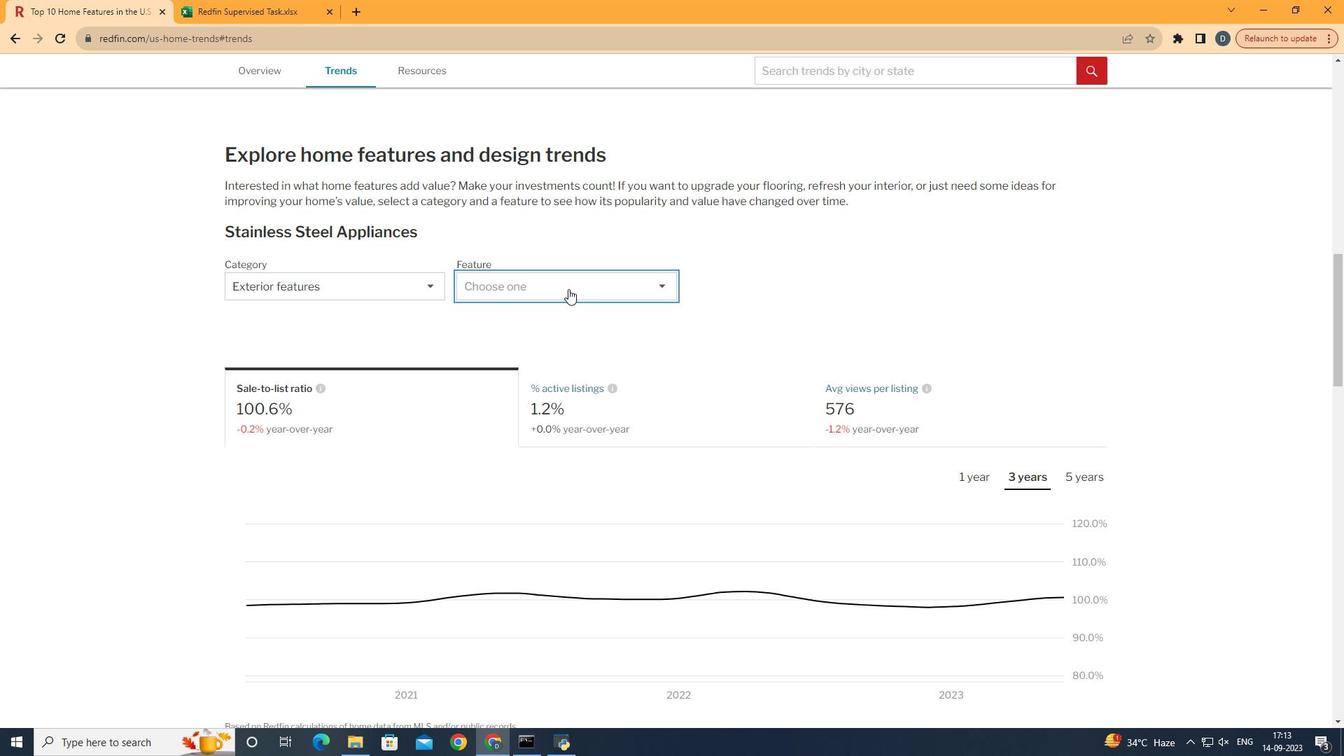 
Action: Mouse pressed left at (574, 295)
Screenshot: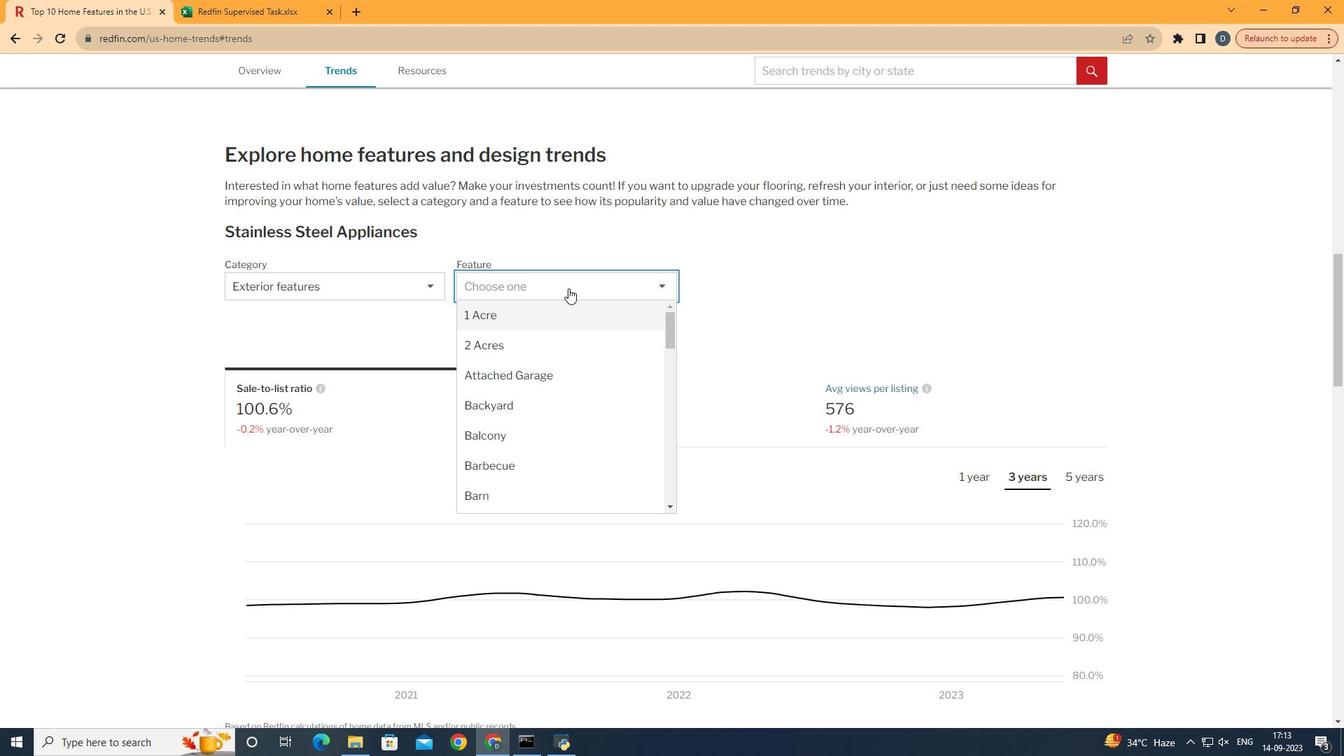 
Action: Mouse moved to (539, 406)
Screenshot: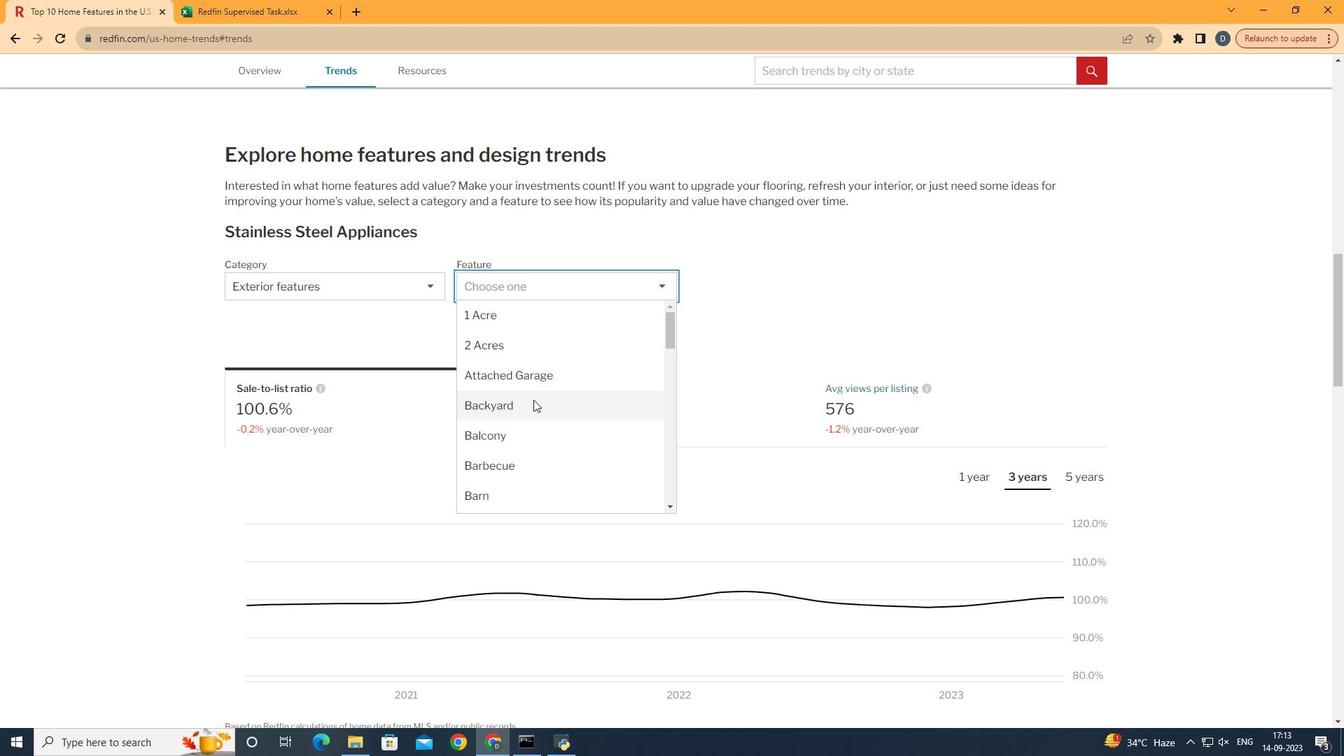
Action: Mouse scrolled (539, 405) with delta (0, 0)
Screenshot: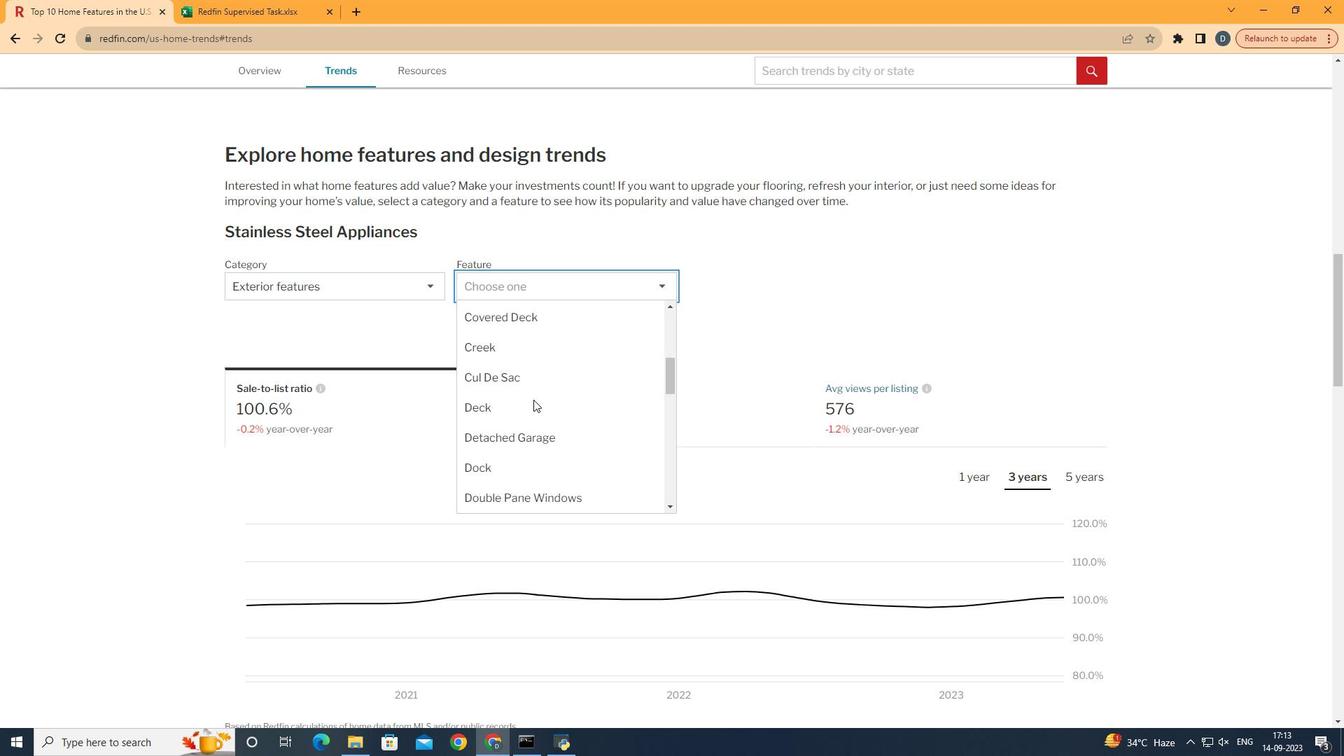 
Action: Mouse scrolled (539, 405) with delta (0, 0)
Screenshot: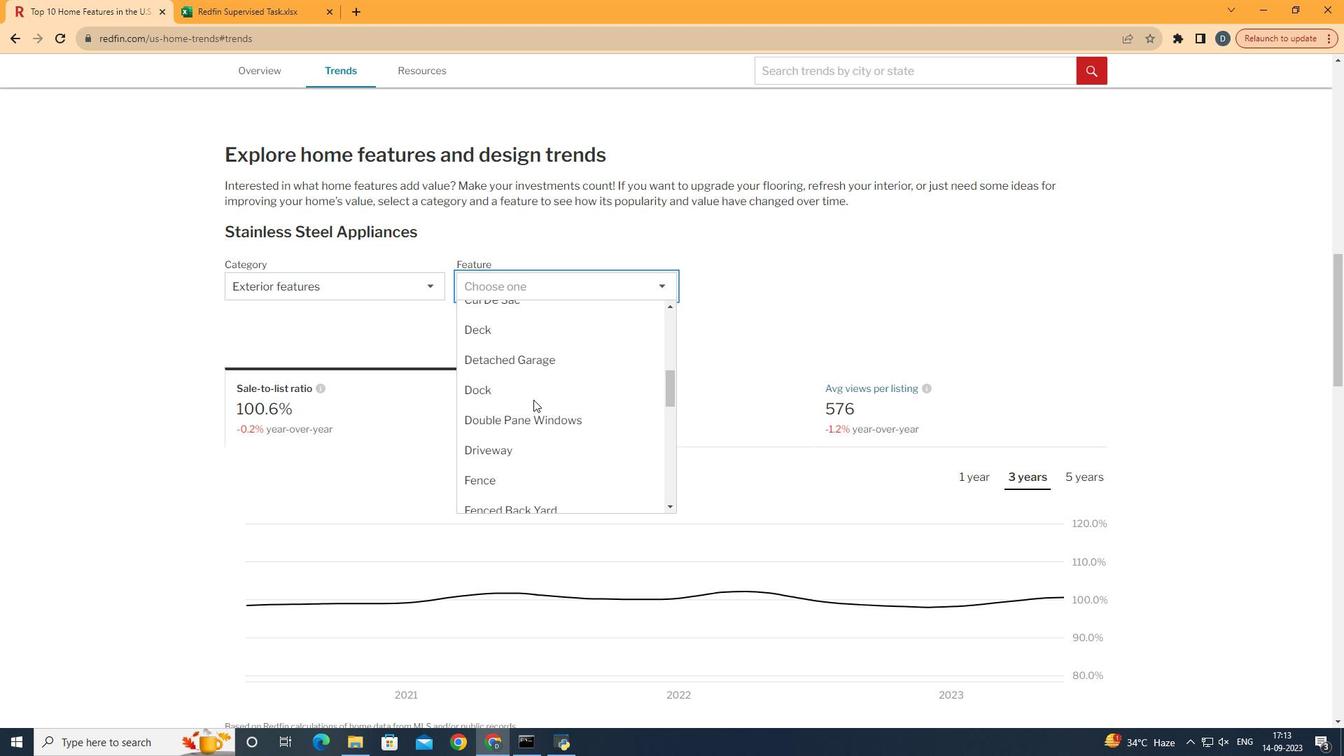 
Action: Mouse scrolled (539, 405) with delta (0, 0)
Screenshot: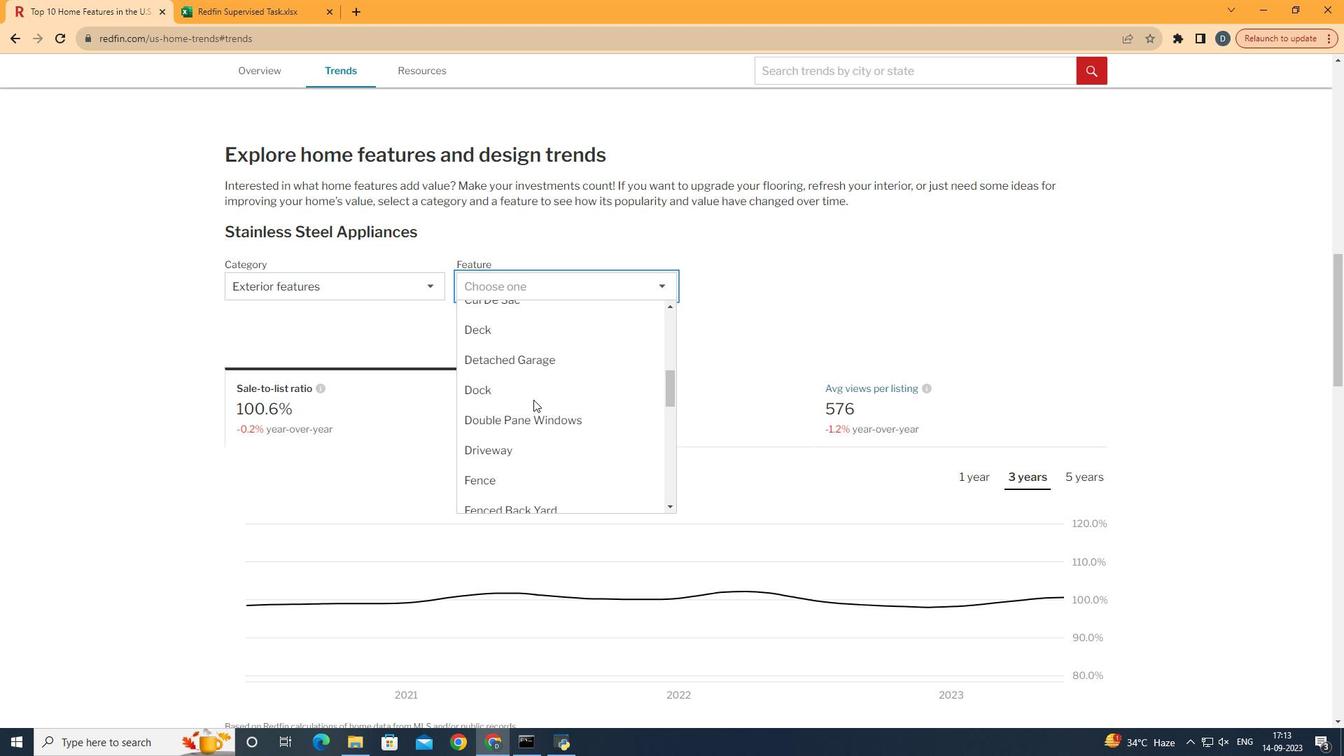 
Action: Mouse scrolled (539, 405) with delta (0, 0)
Screenshot: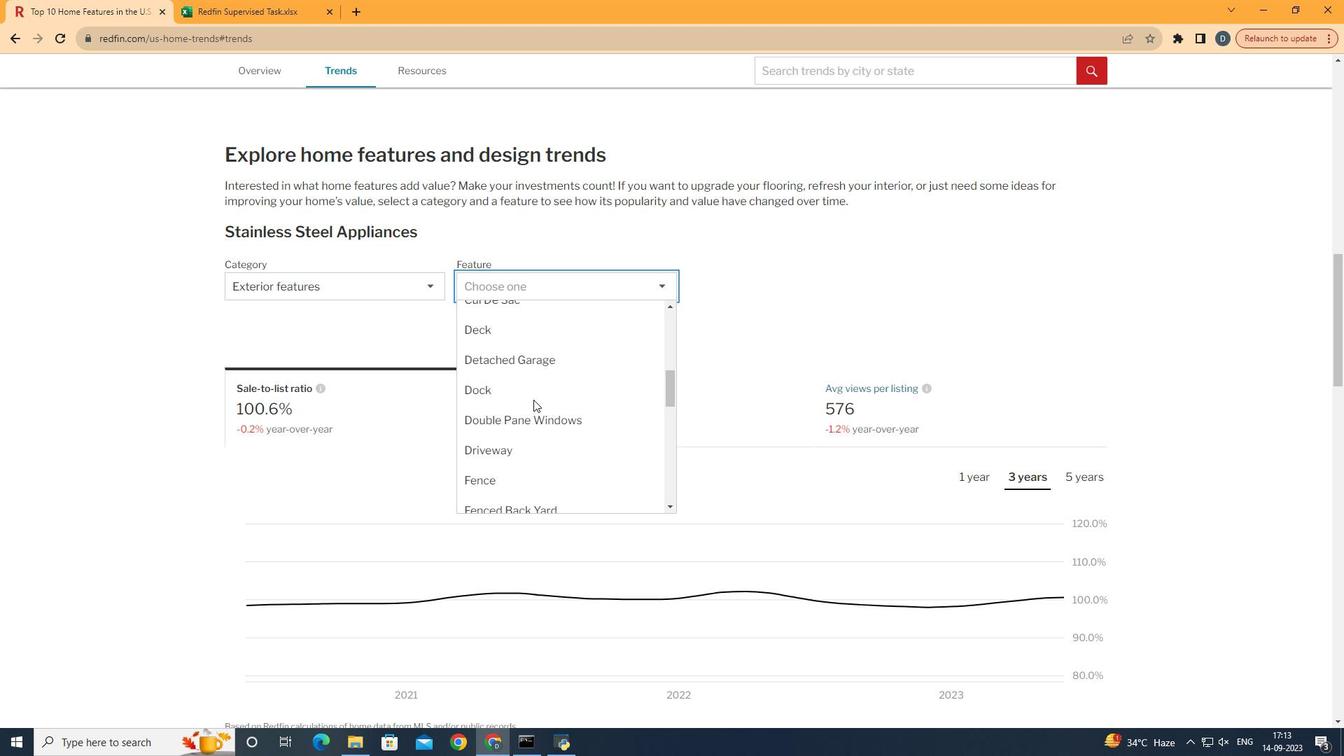 
Action: Mouse scrolled (539, 405) with delta (0, 0)
Screenshot: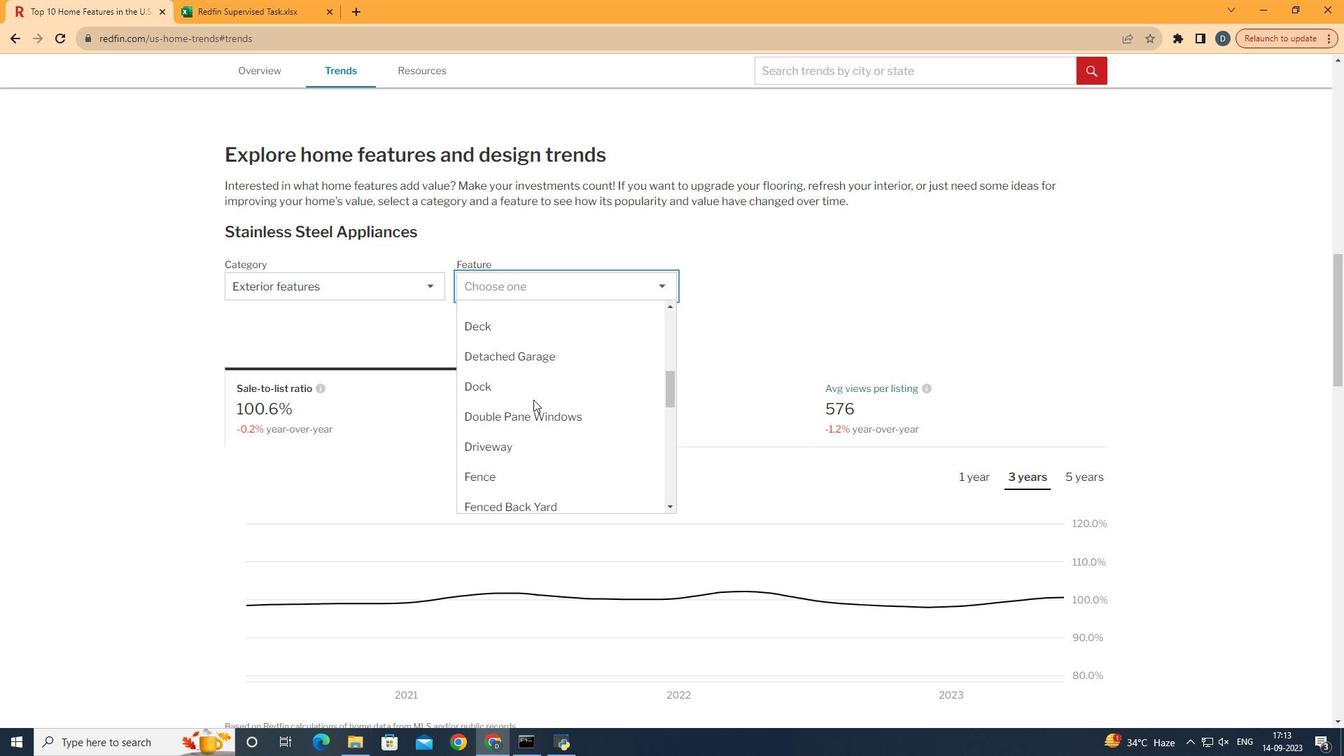 
Action: Mouse moved to (546, 406)
Screenshot: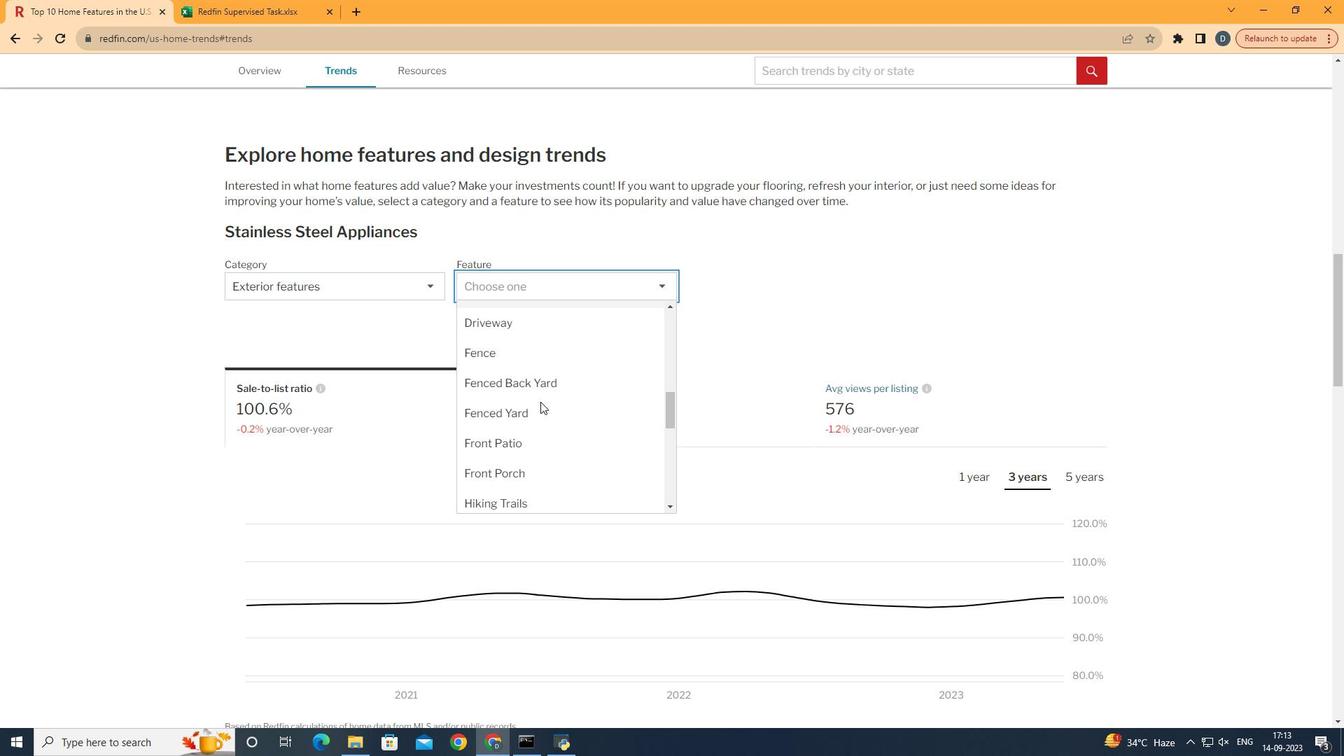 
Action: Mouse scrolled (546, 405) with delta (0, 0)
Screenshot: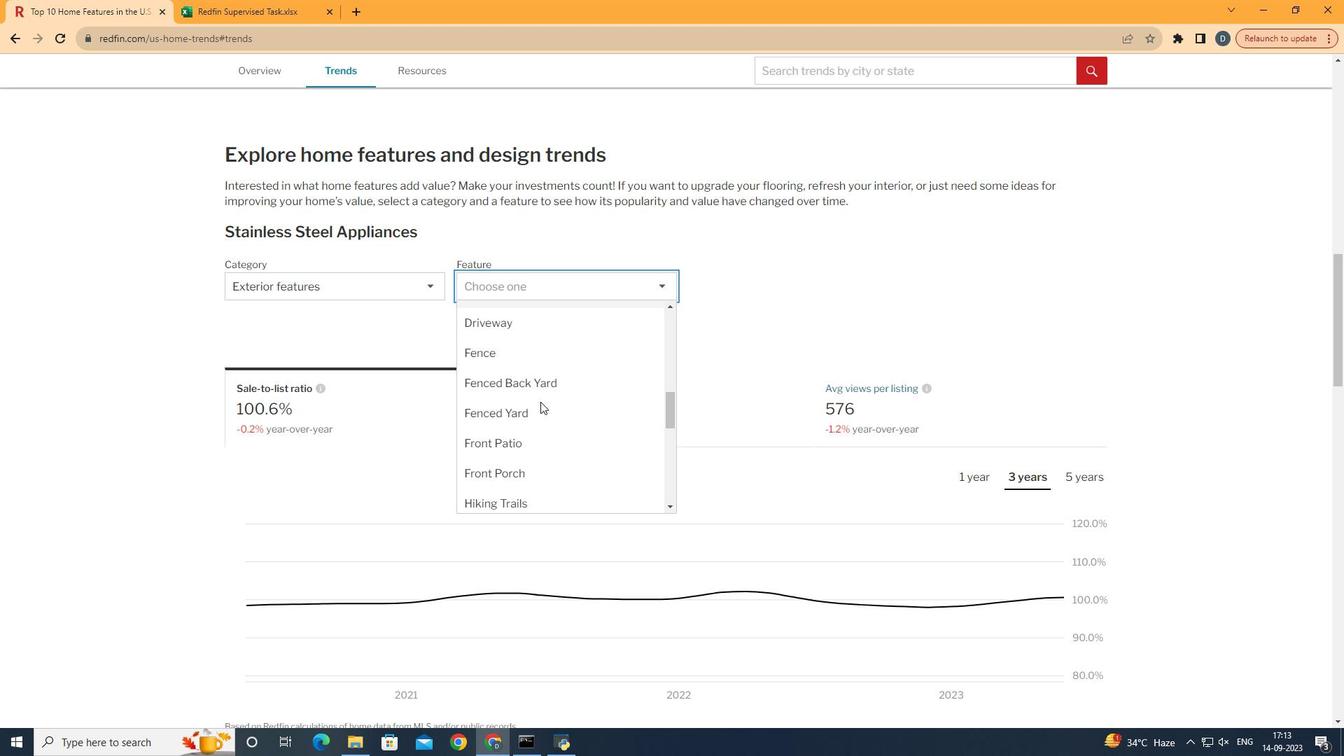 
Action: Mouse moved to (546, 408)
Screenshot: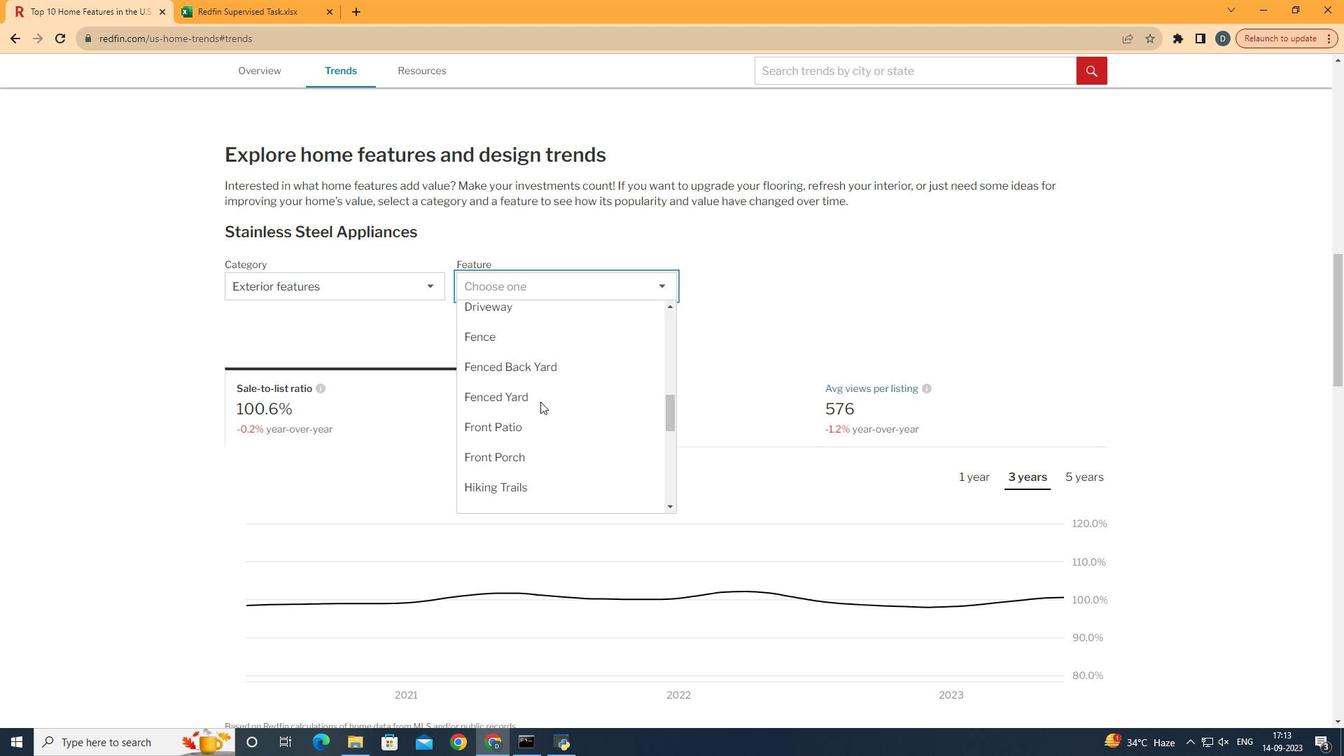 
Action: Mouse scrolled (546, 407) with delta (0, 0)
Screenshot: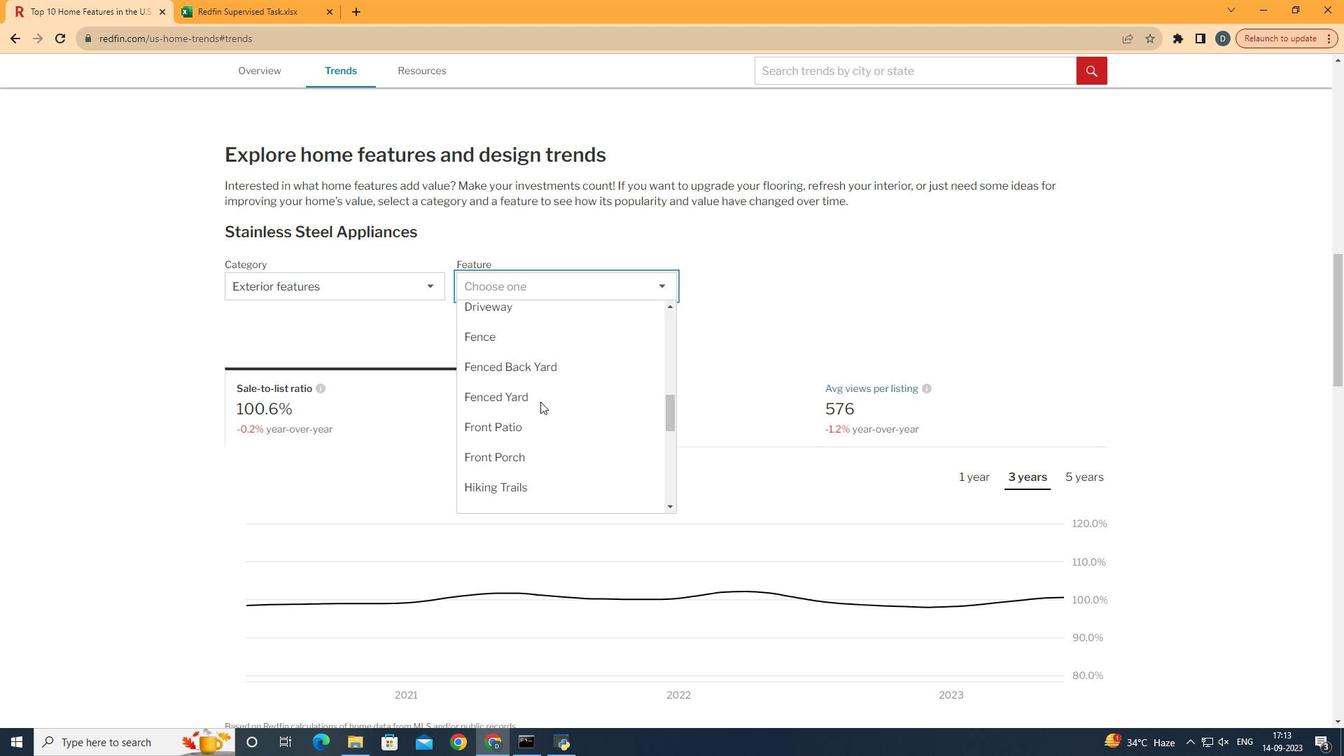 
Action: Mouse moved to (536, 432)
Screenshot: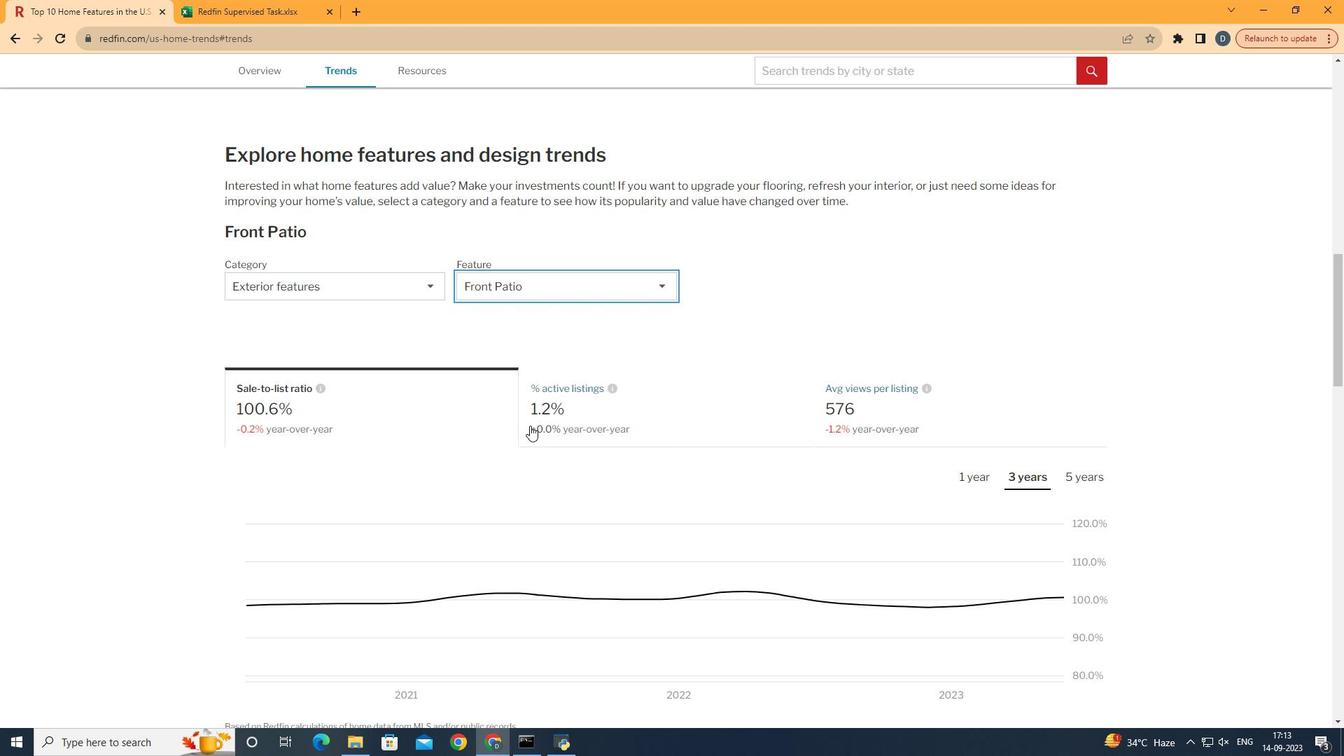 
Action: Mouse pressed left at (536, 432)
Screenshot: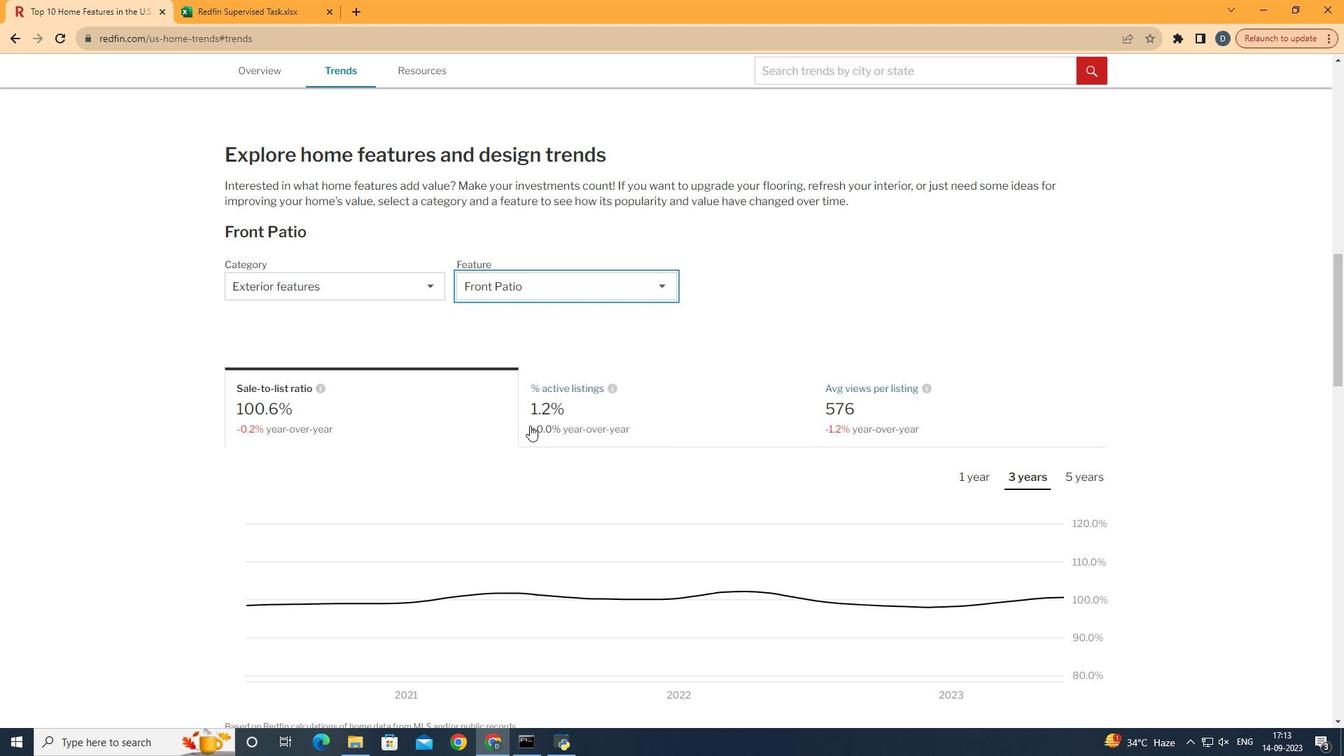 
Action: Mouse moved to (733, 321)
Screenshot: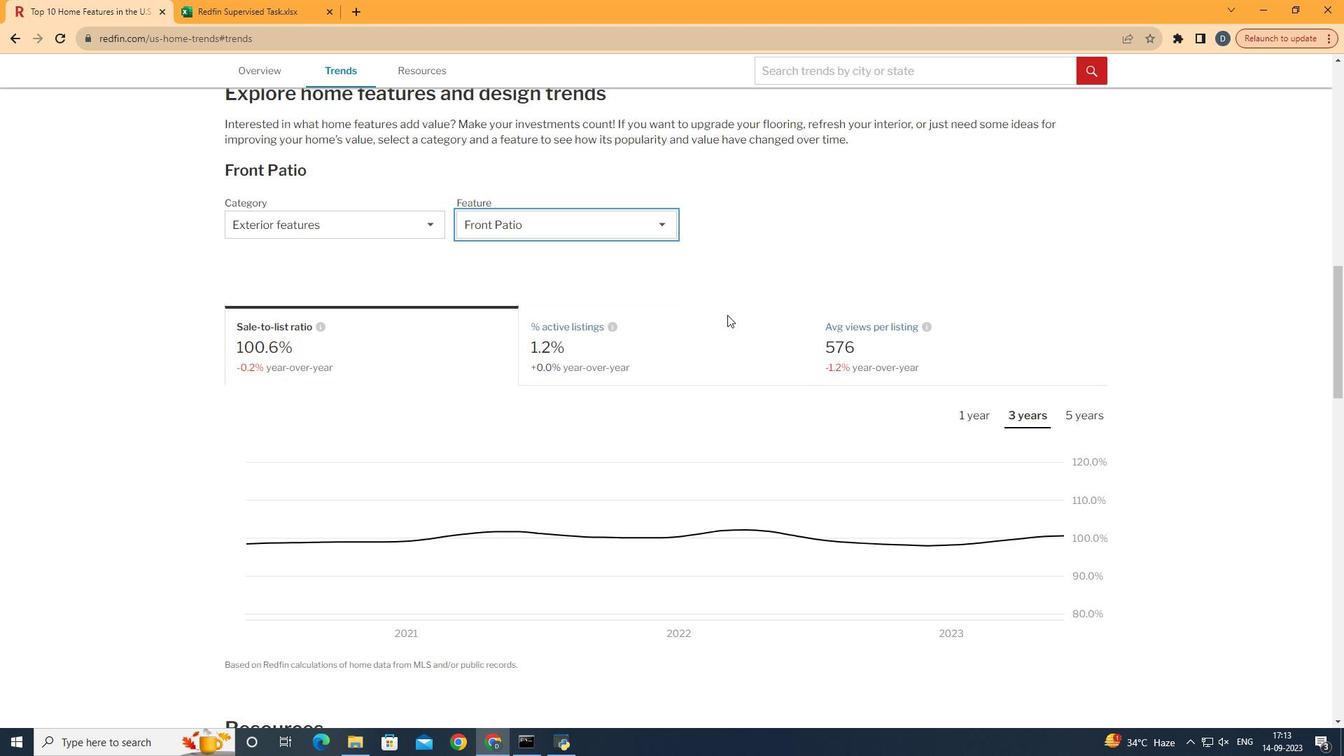 
Action: Mouse scrolled (733, 320) with delta (0, 0)
Screenshot: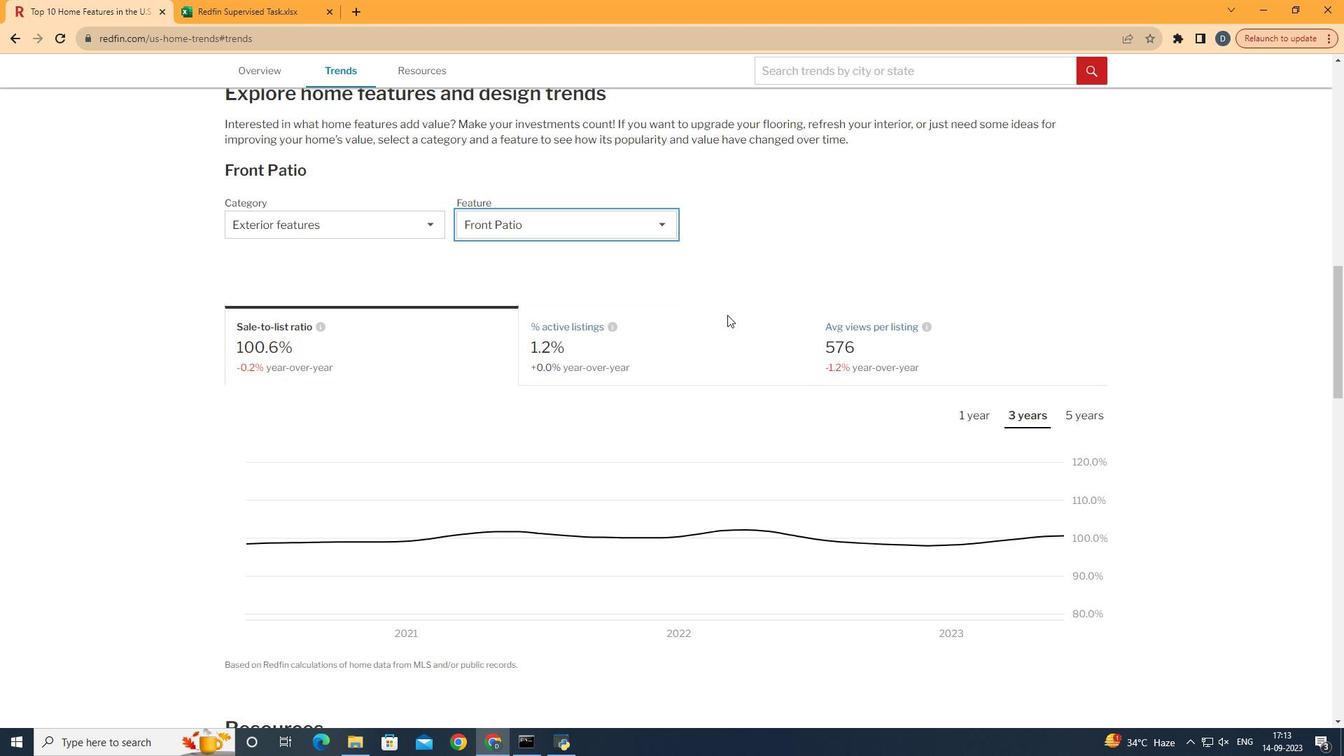 
Action: Mouse moved to (948, 324)
Screenshot: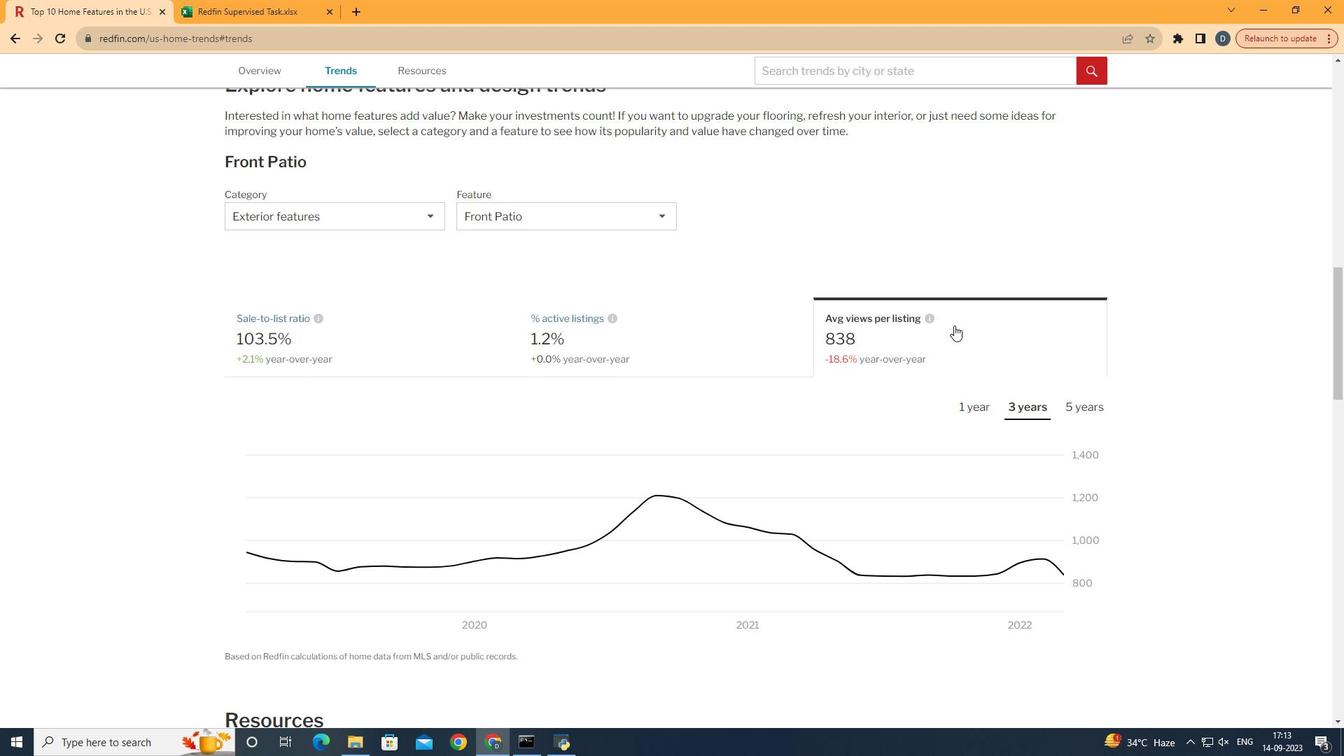 
Action: Mouse pressed left at (948, 324)
Screenshot: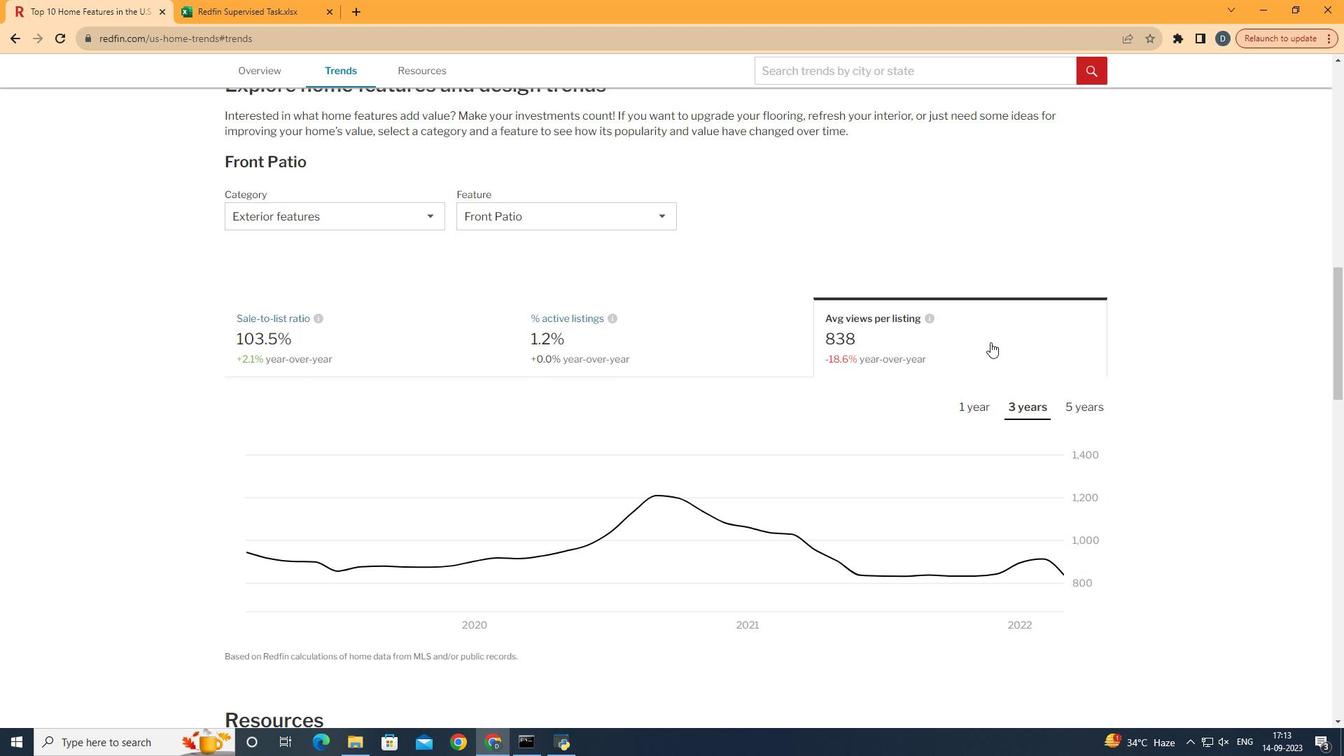 
Action: Mouse moved to (1051, 414)
Screenshot: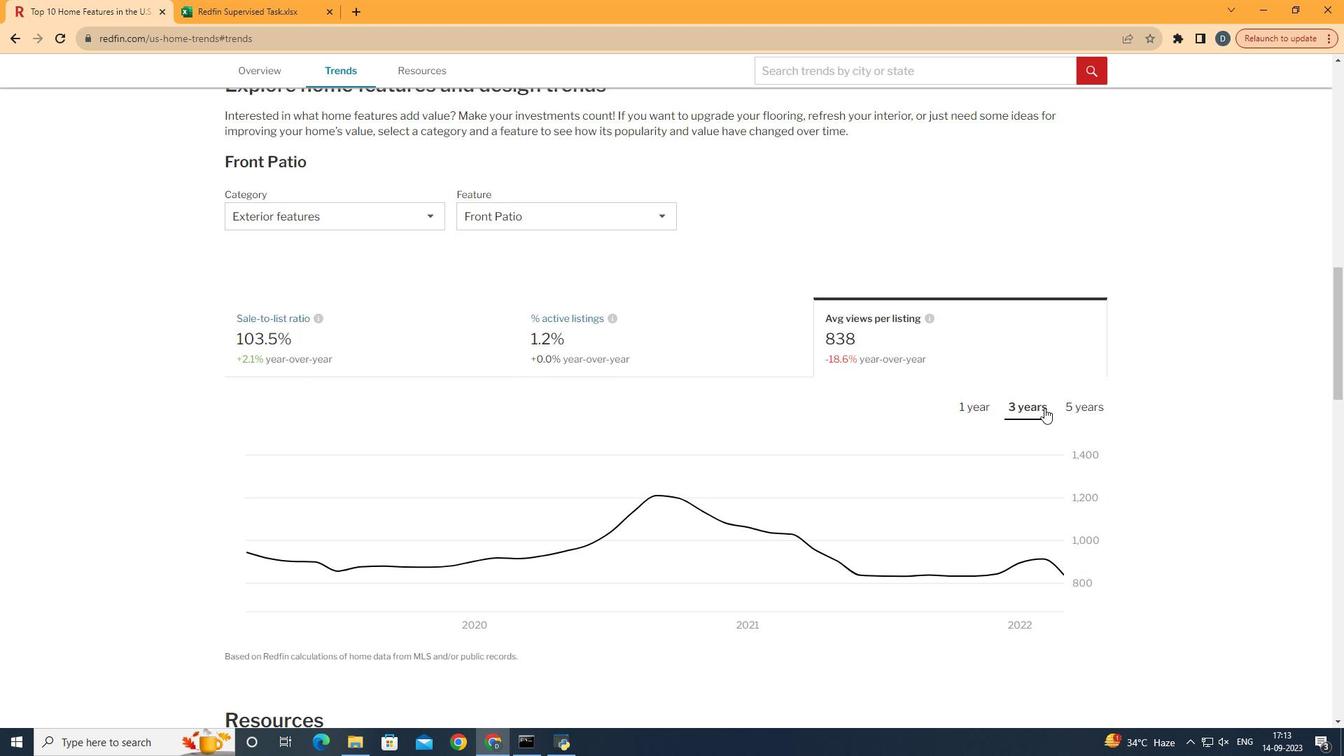 
